 Task: Add a signature Jesse Powell containing Best wishes for a happy National Doctors Day, Jesse Powell to email address softage.5@softage.net and add a folder Volunteer work
Action: Key pressed outlook<Key.enter>
Screenshot: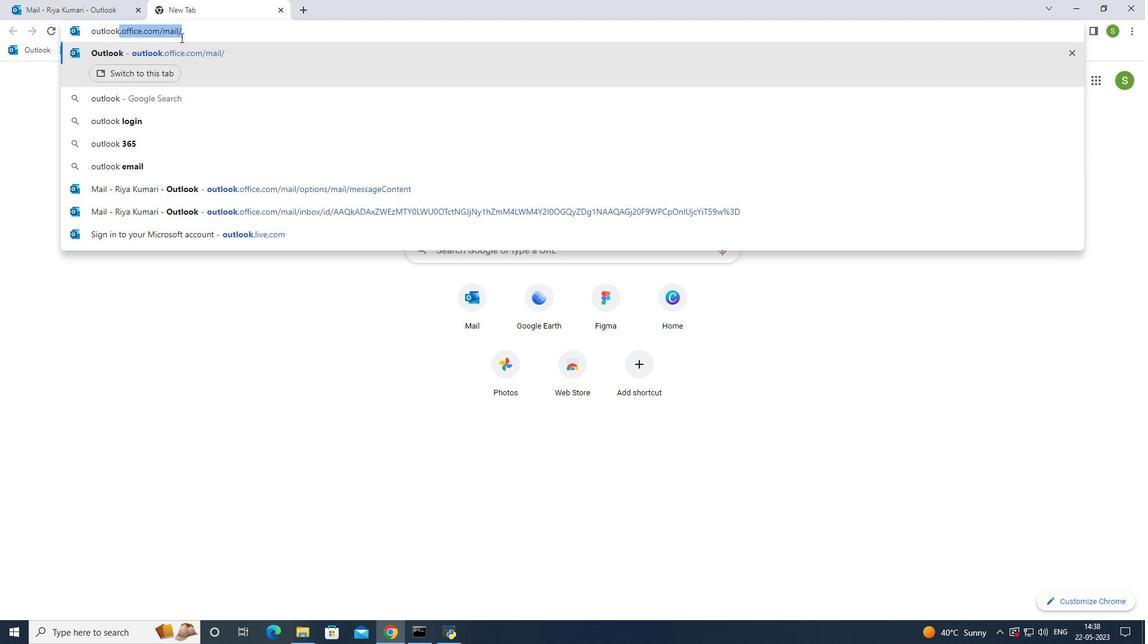 
Action: Mouse moved to (107, 101)
Screenshot: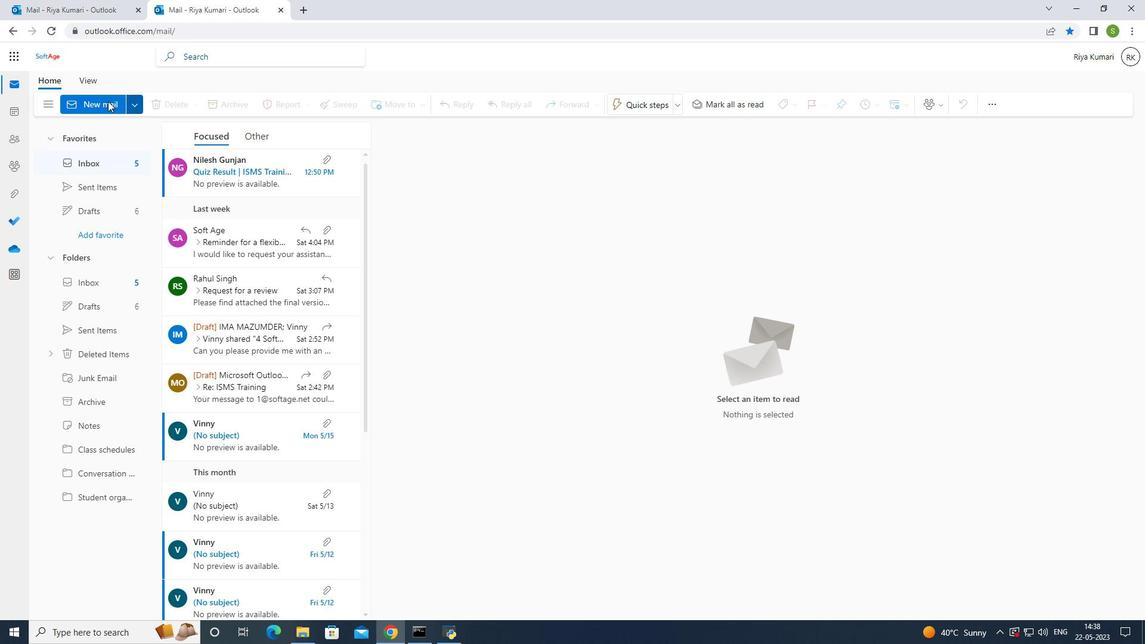 
Action: Mouse pressed left at (107, 101)
Screenshot: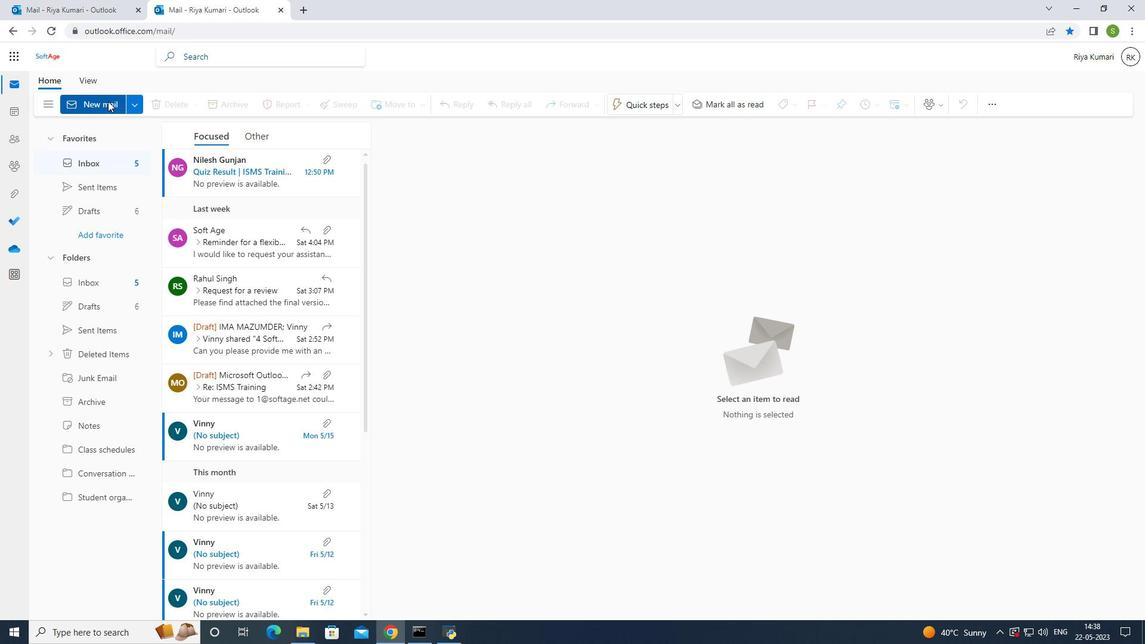 
Action: Mouse moved to (776, 103)
Screenshot: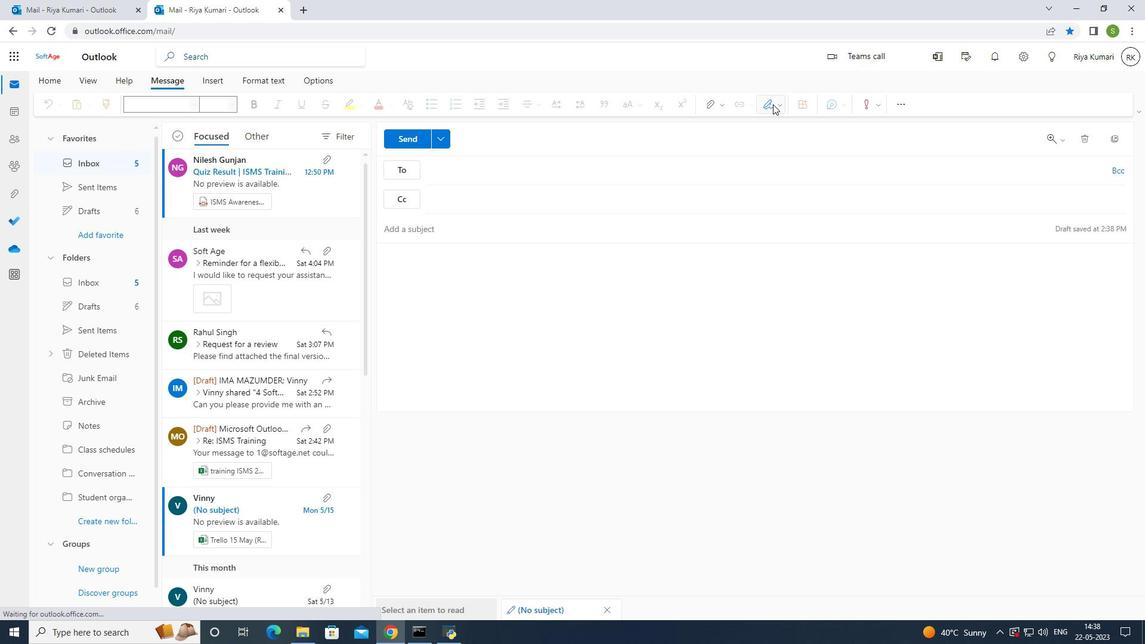 
Action: Mouse pressed left at (776, 103)
Screenshot: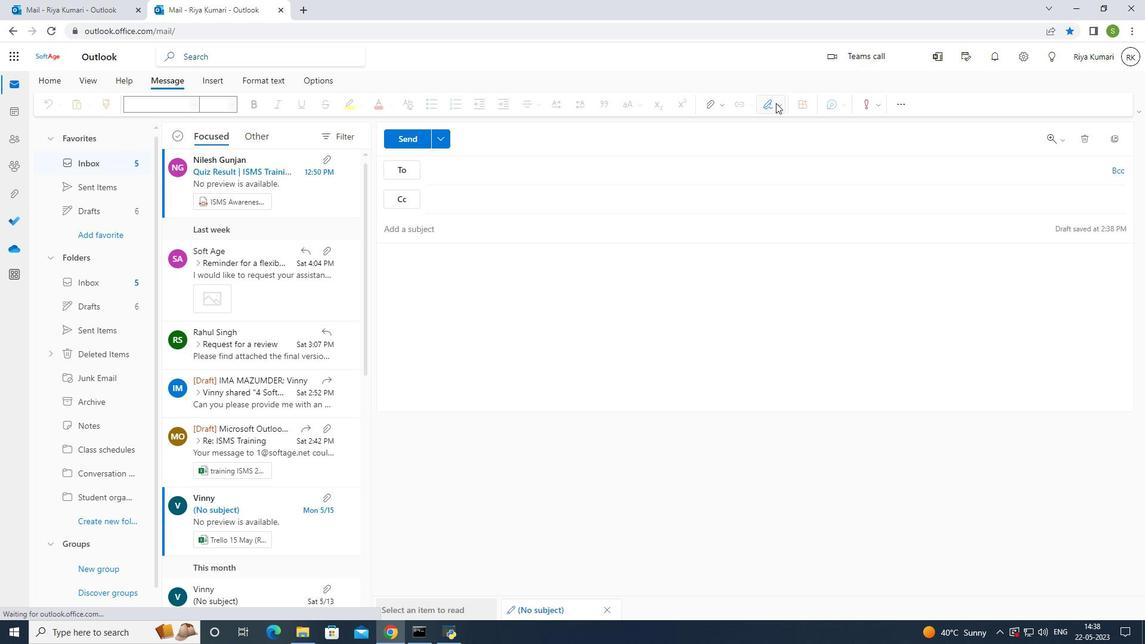 
Action: Mouse moved to (752, 153)
Screenshot: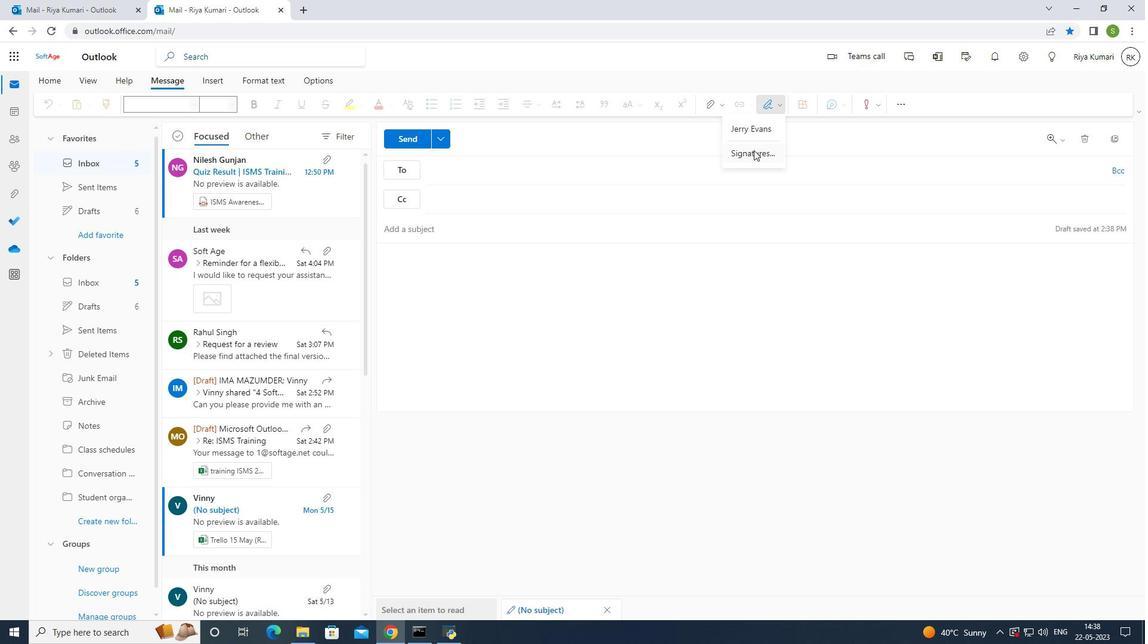 
Action: Mouse pressed left at (752, 153)
Screenshot: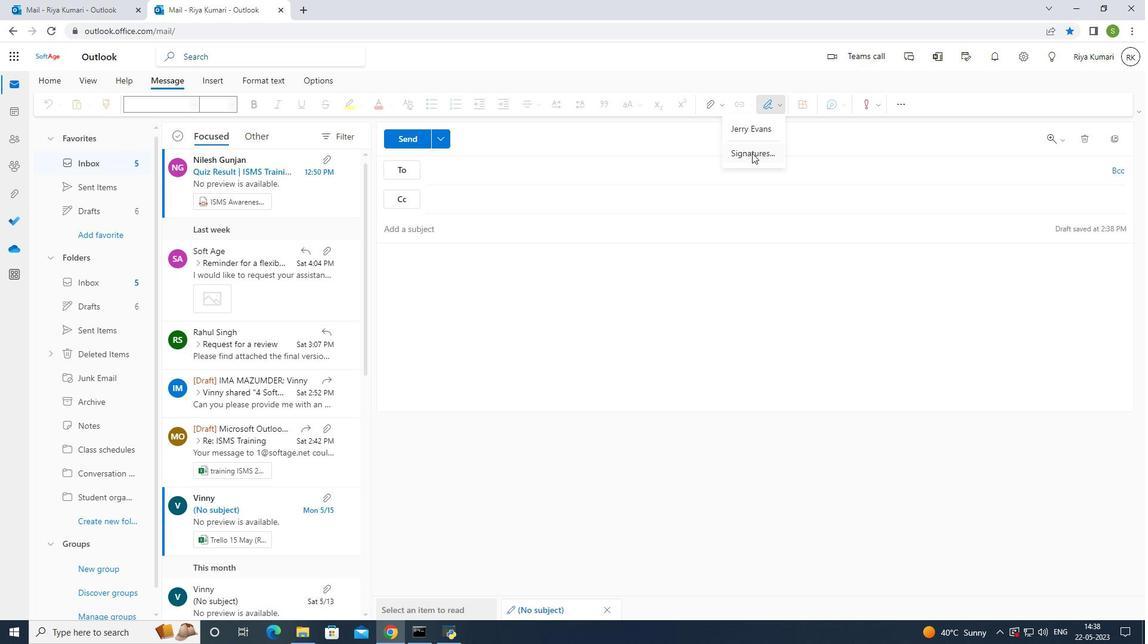 
Action: Mouse moved to (747, 200)
Screenshot: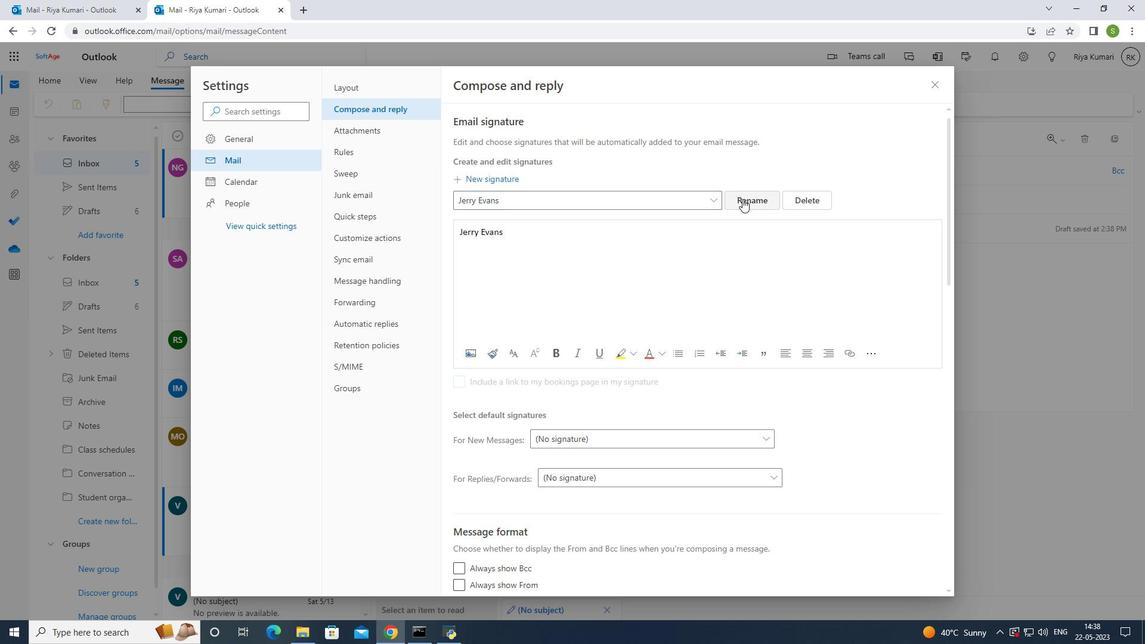 
Action: Mouse pressed left at (747, 200)
Screenshot: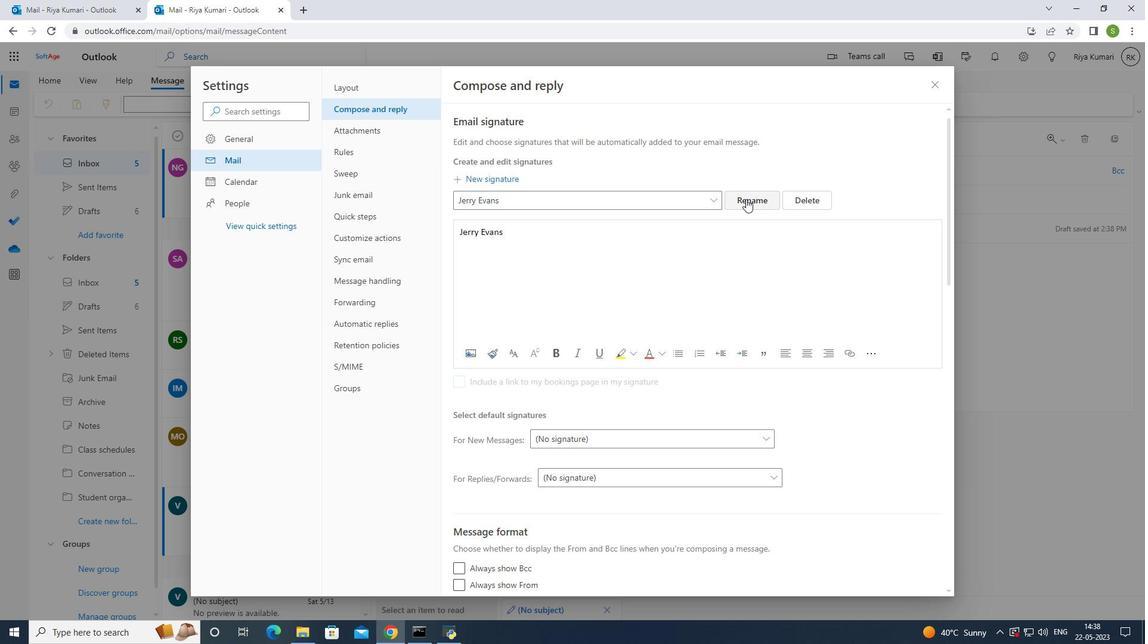 
Action: Mouse moved to (651, 202)
Screenshot: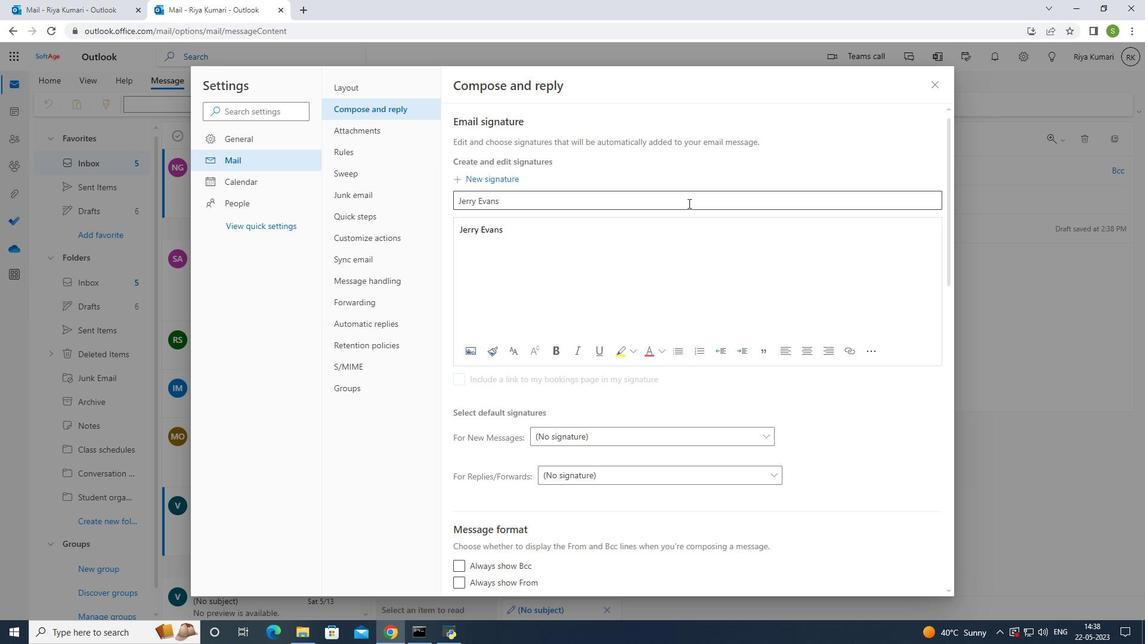 
Action: Mouse pressed left at (651, 202)
Screenshot: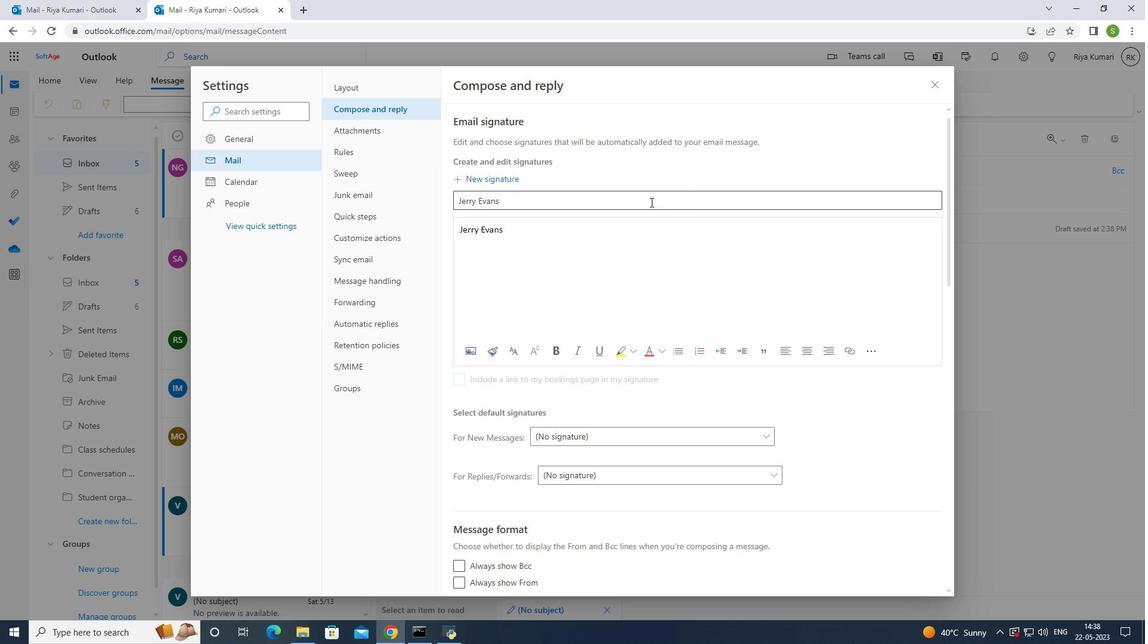 
Action: Key pressed <Key.backspace><Key.backspace><Key.backspace><Key.backspace><Key.backspace><Key.backspace><Key.backspace><Key.backspace><Key.backspace>sse<Key.space><Key.shift>powell
Screenshot: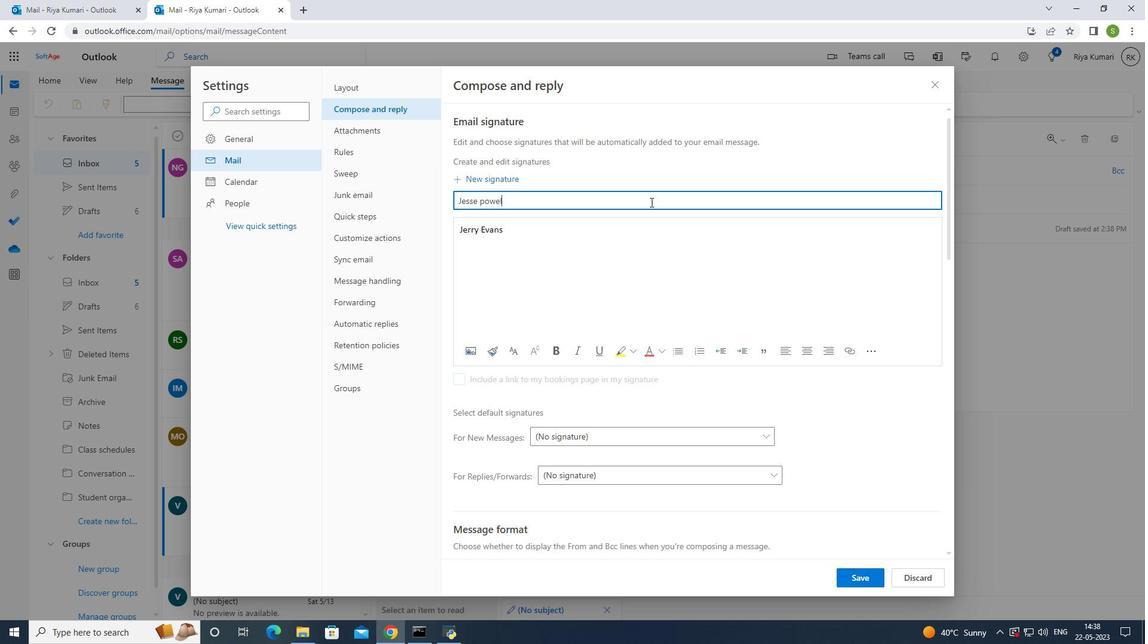
Action: Mouse moved to (536, 227)
Screenshot: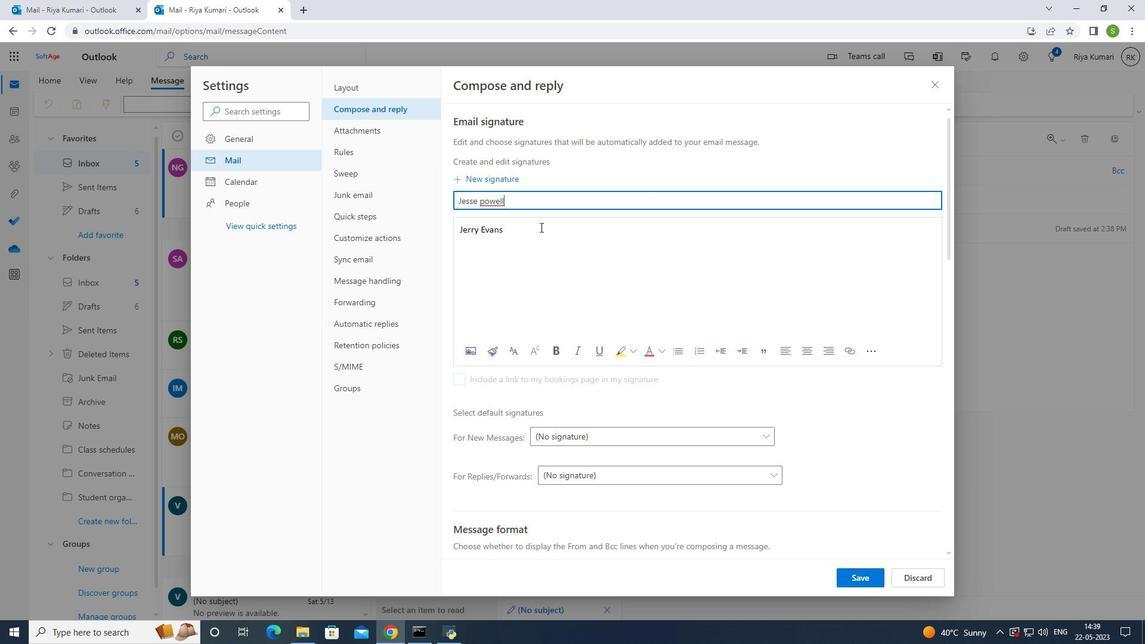 
Action: Mouse pressed left at (536, 227)
Screenshot: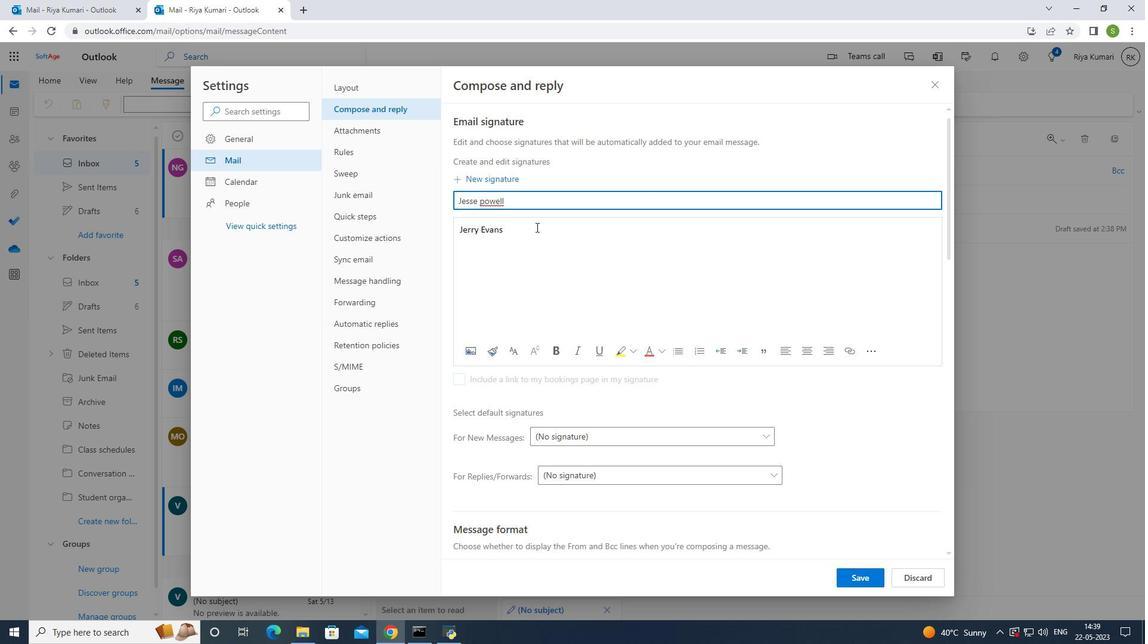 
Action: Mouse moved to (537, 227)
Screenshot: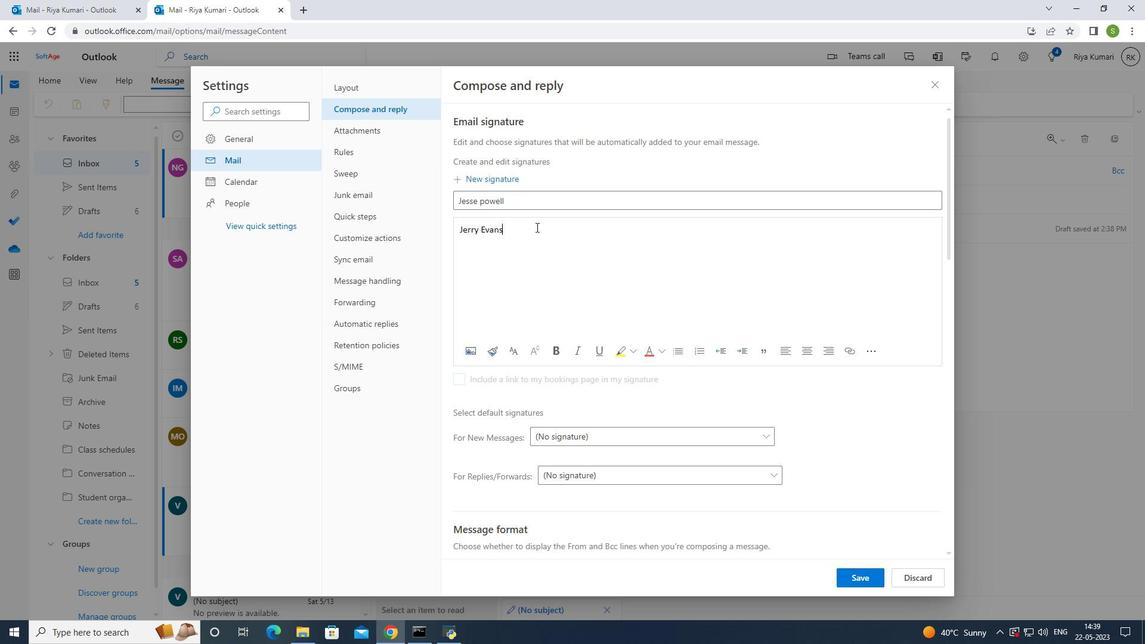 
Action: Key pressed <Key.backspace><Key.backspace><Key.backspace><Key.backspace><Key.backspace><Key.backspace><Key.backspace><Key.backspace><Key.backspace>sse<Key.space><Key.shift>
Screenshot: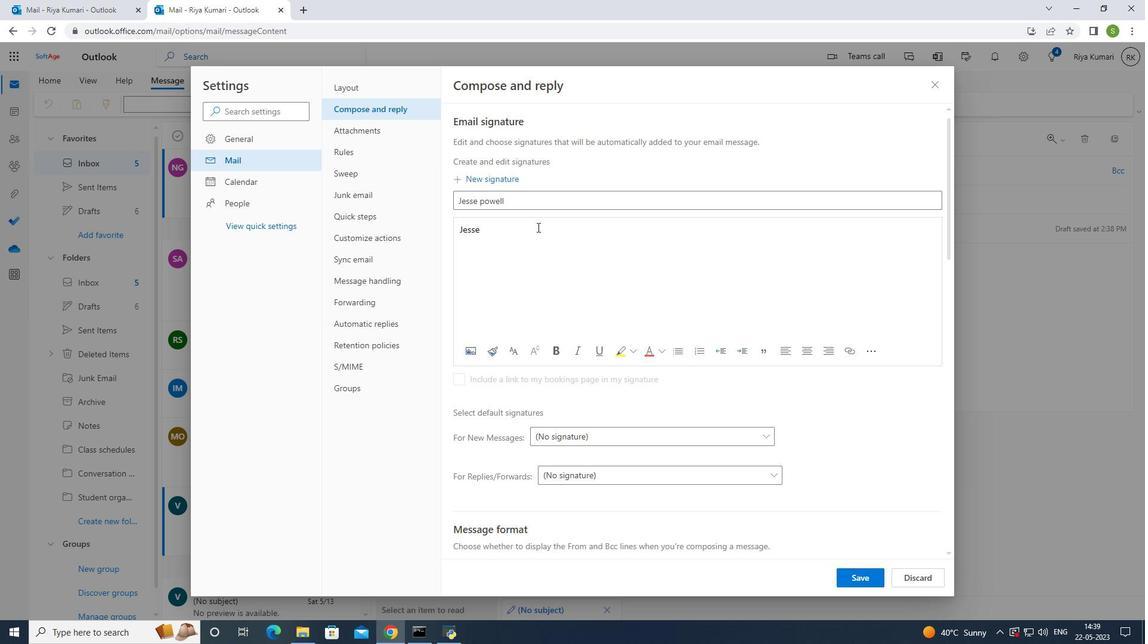 
Action: Mouse moved to (549, 226)
Screenshot: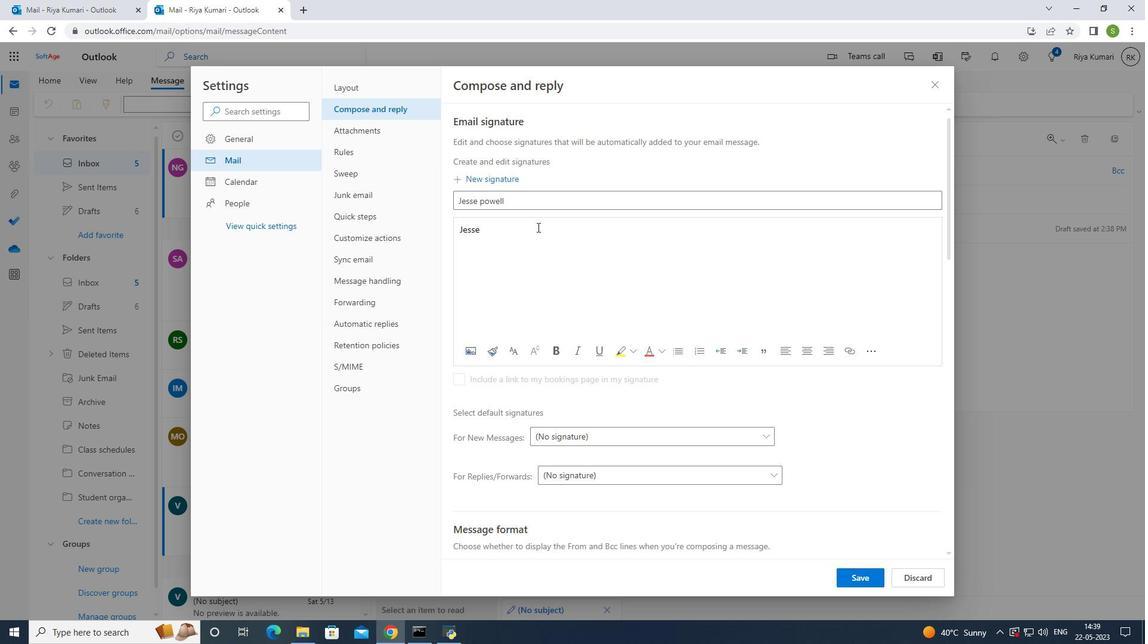 
Action: Key pressed <Key.shift><Key.shift>Powe
Screenshot: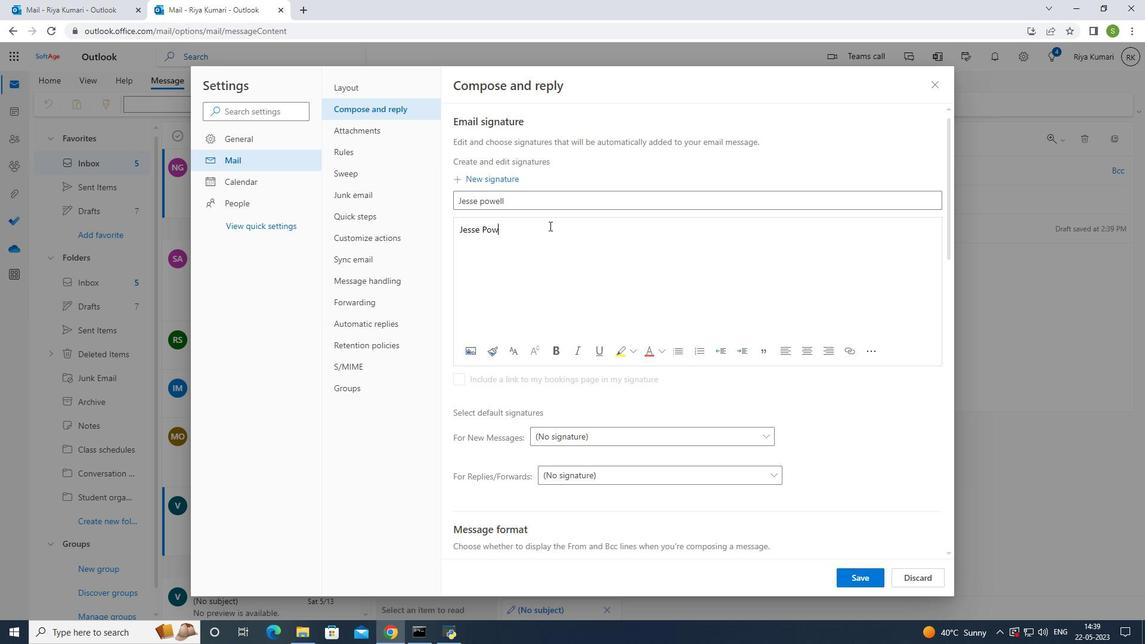 
Action: Mouse moved to (589, 223)
Screenshot: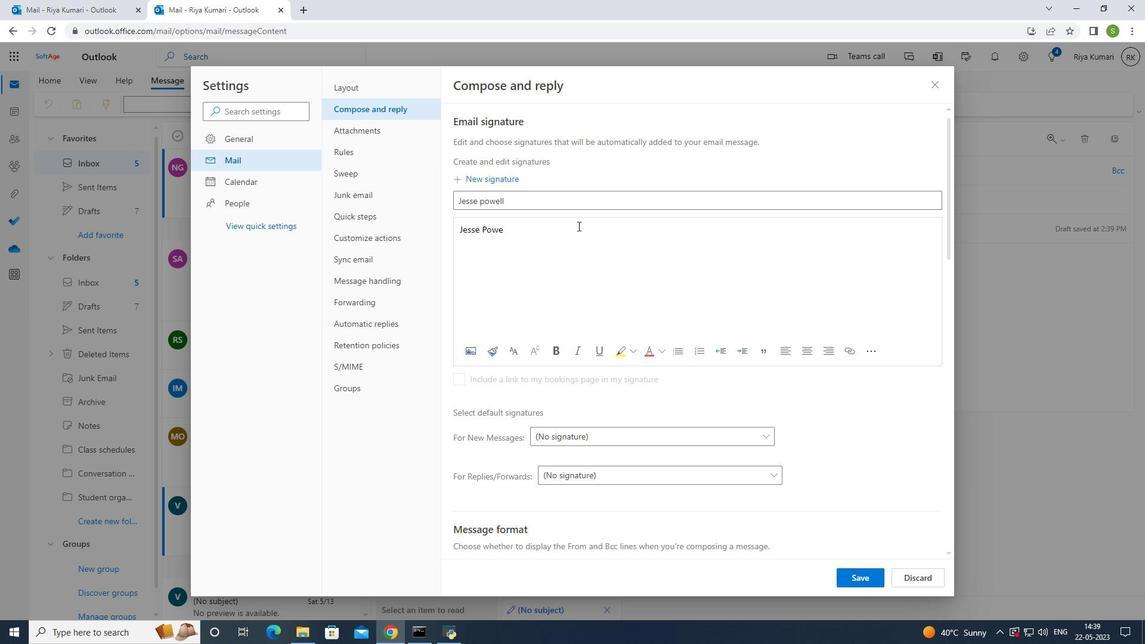 
Action: Key pressed ll
Screenshot: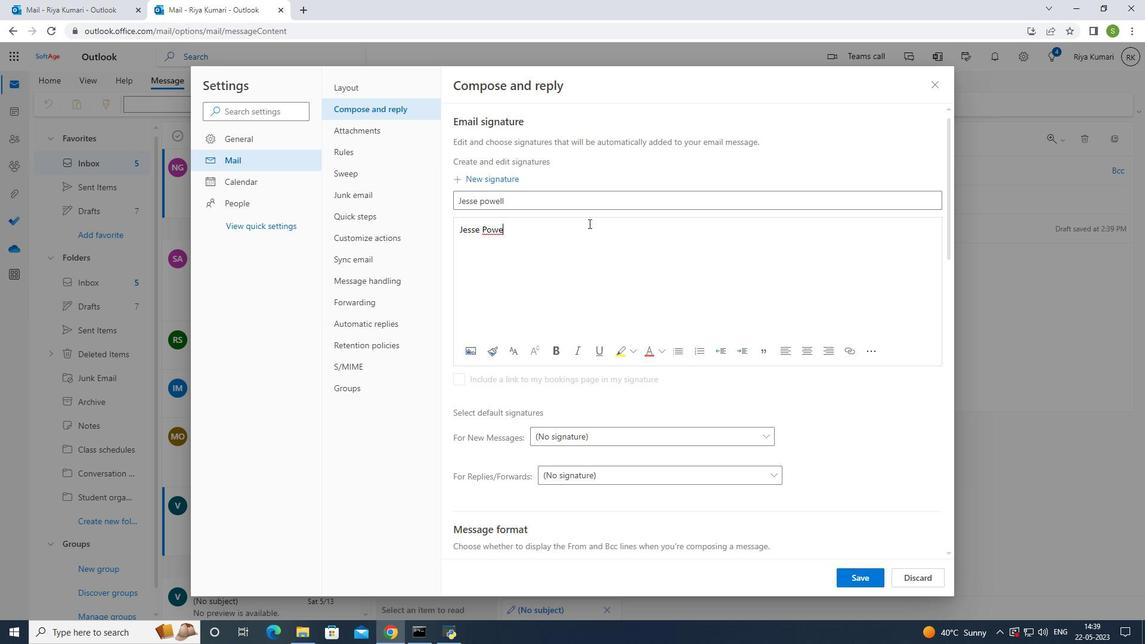 
Action: Mouse moved to (484, 202)
Screenshot: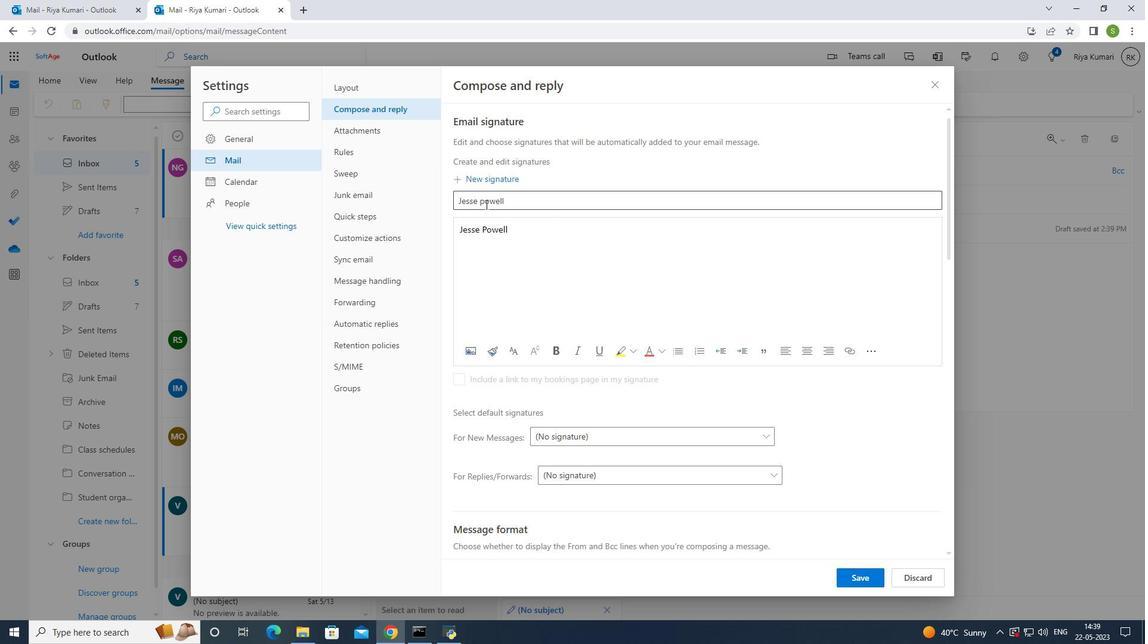 
Action: Mouse pressed left at (484, 202)
Screenshot: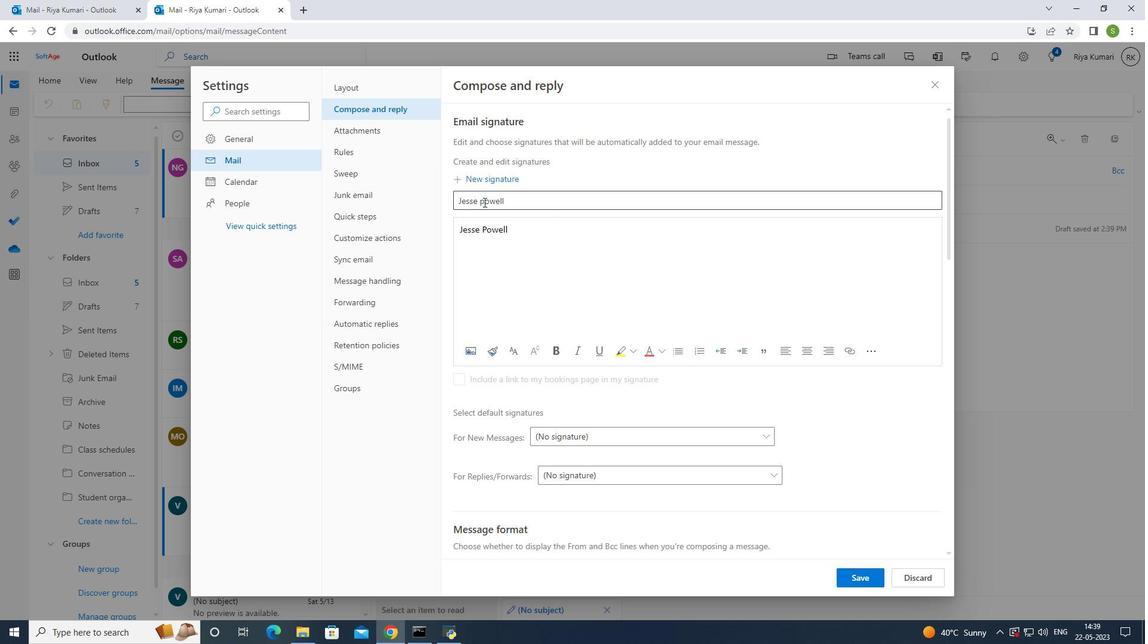 
Action: Mouse moved to (485, 201)
Screenshot: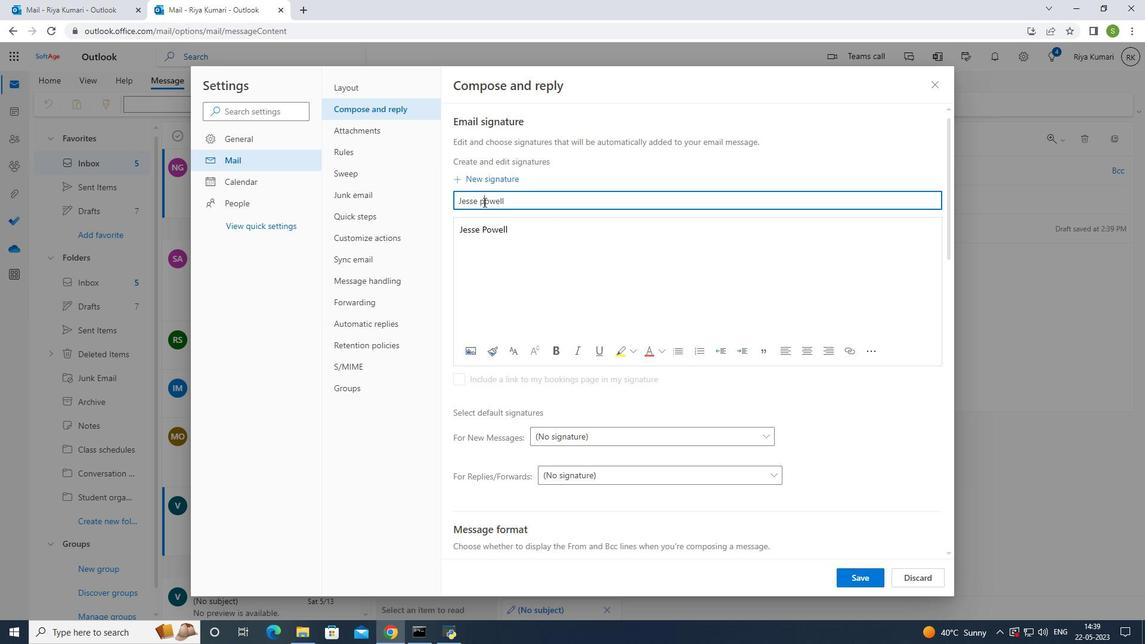 
Action: Key pressed <Key.backspace><Key.shift>P
Screenshot: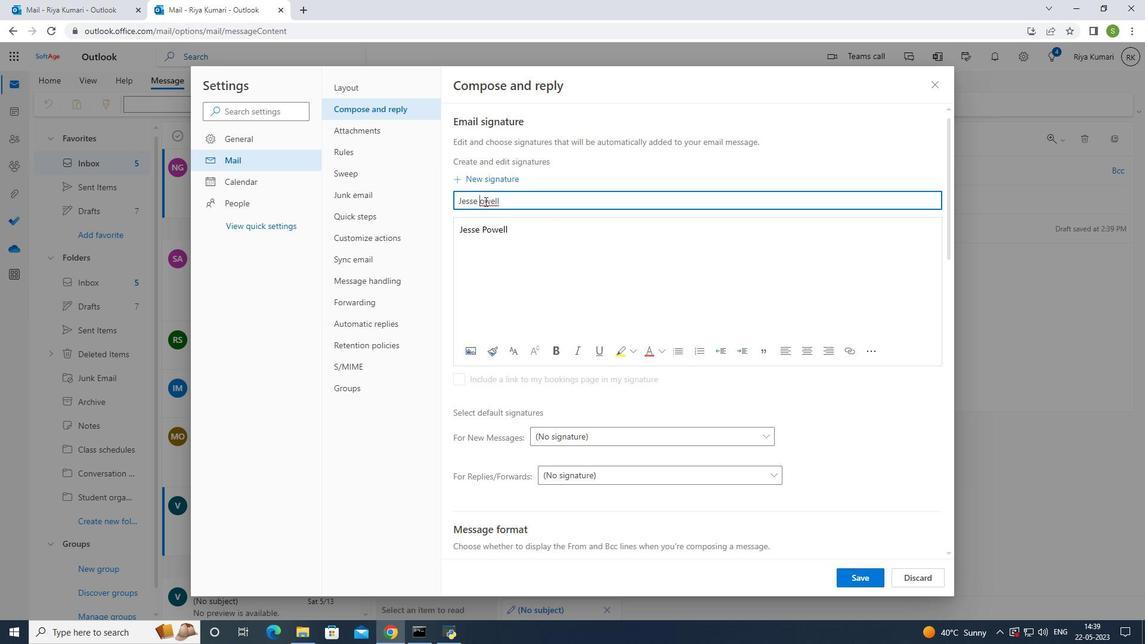 
Action: Mouse moved to (861, 574)
Screenshot: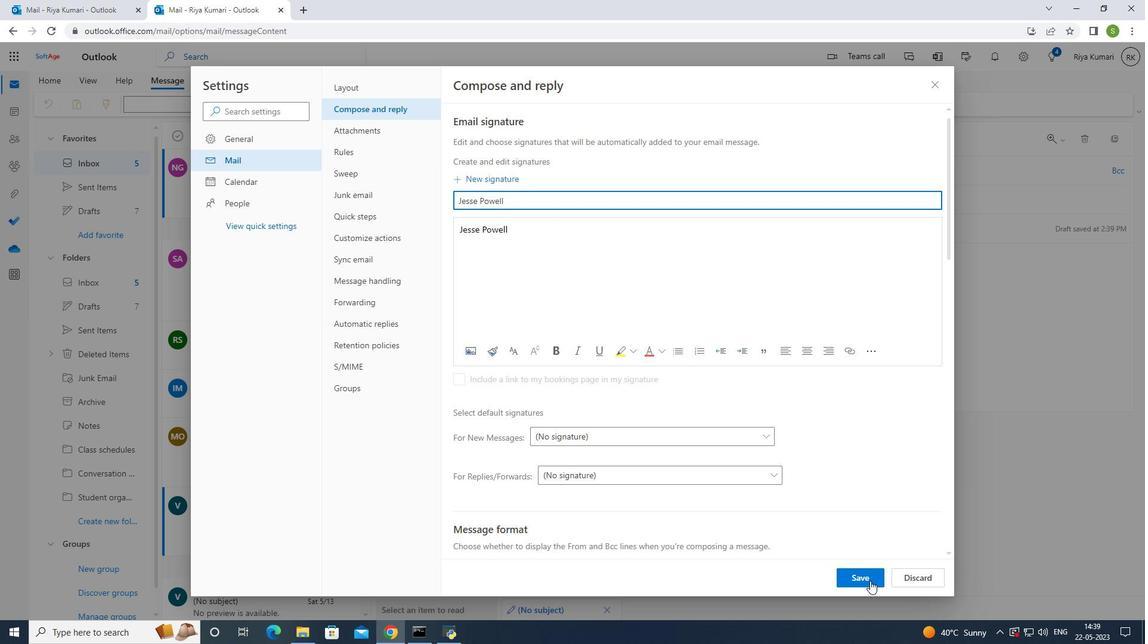 
Action: Mouse pressed left at (861, 574)
Screenshot: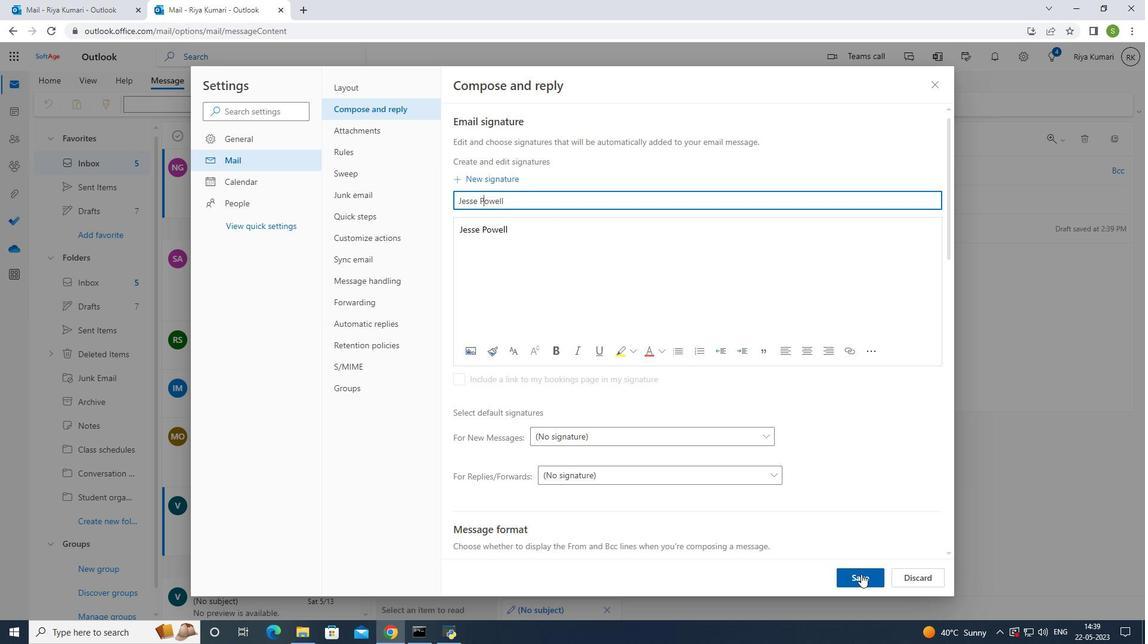 
Action: Mouse moved to (936, 80)
Screenshot: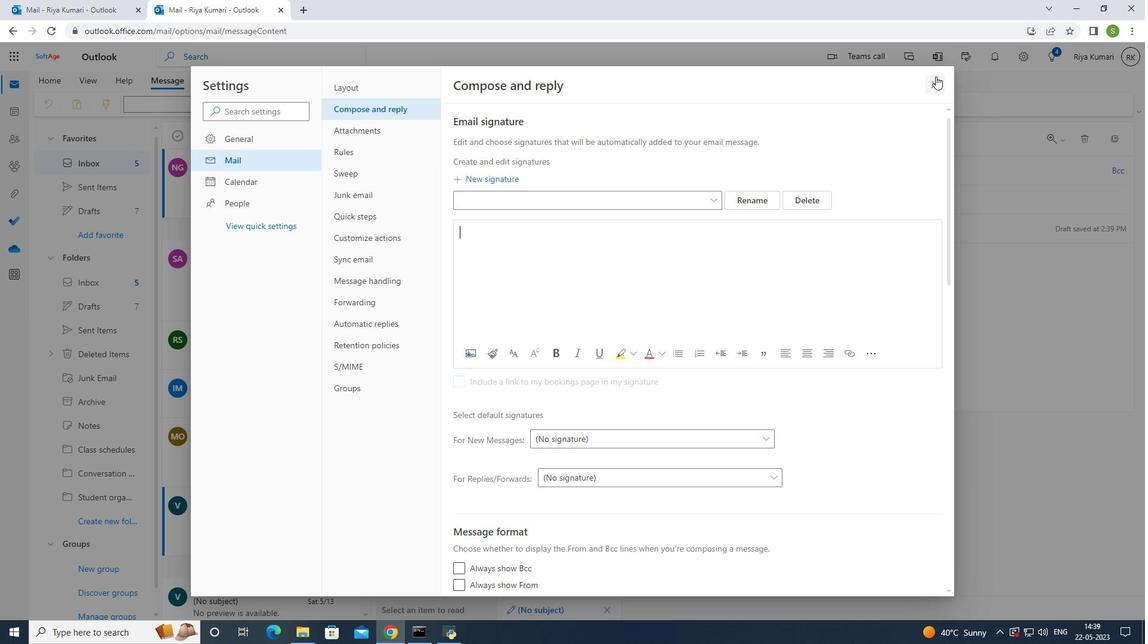 
Action: Mouse pressed left at (936, 80)
Screenshot: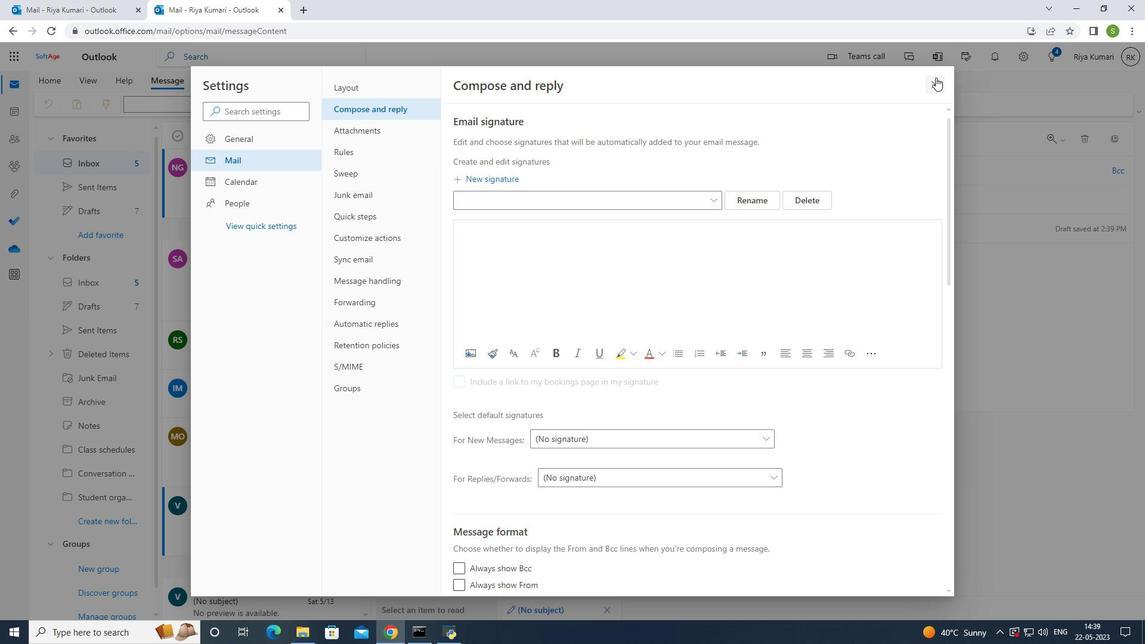 
Action: Mouse moved to (473, 163)
Screenshot: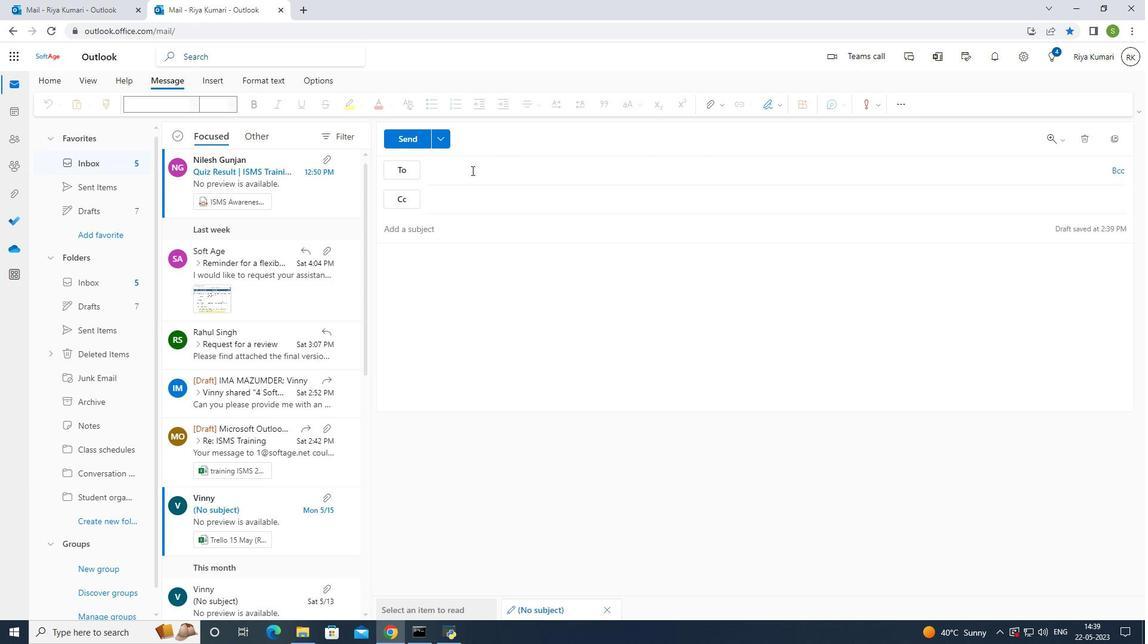 
Action: Mouse pressed left at (473, 163)
Screenshot: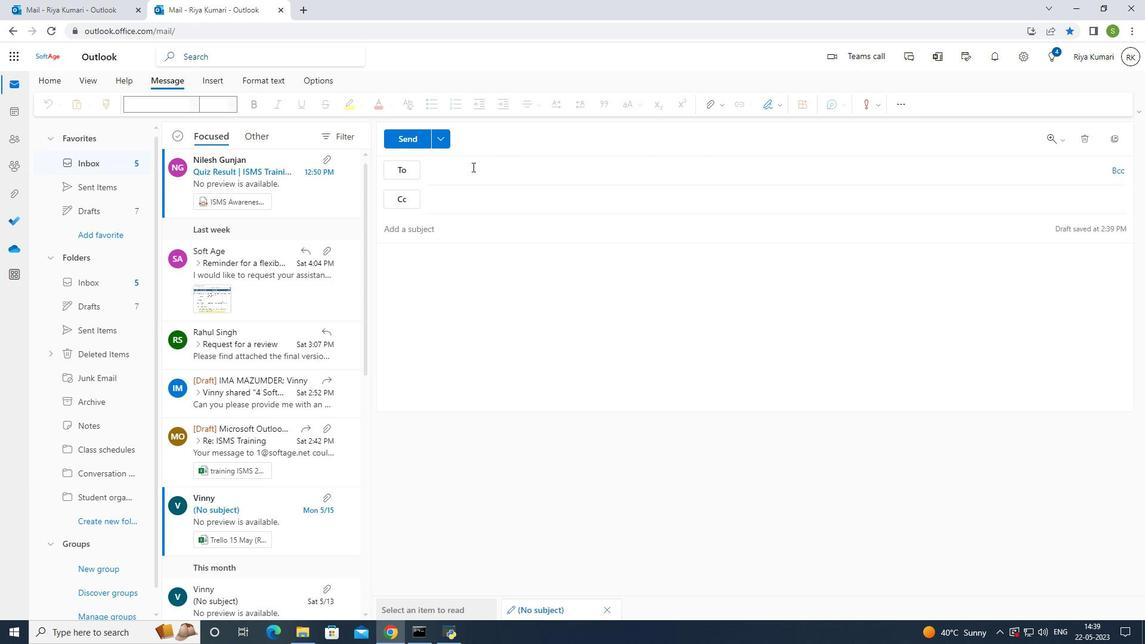 
Action: Mouse moved to (500, 167)
Screenshot: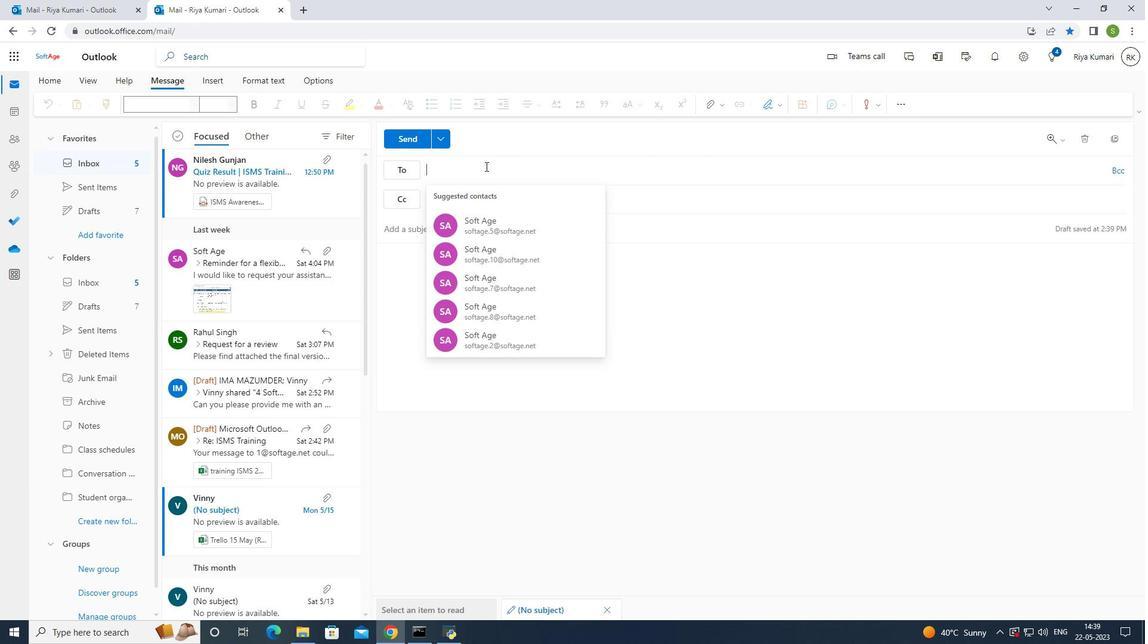 
Action: Key pressed softage.5<Key.shift>@softage.net
Screenshot: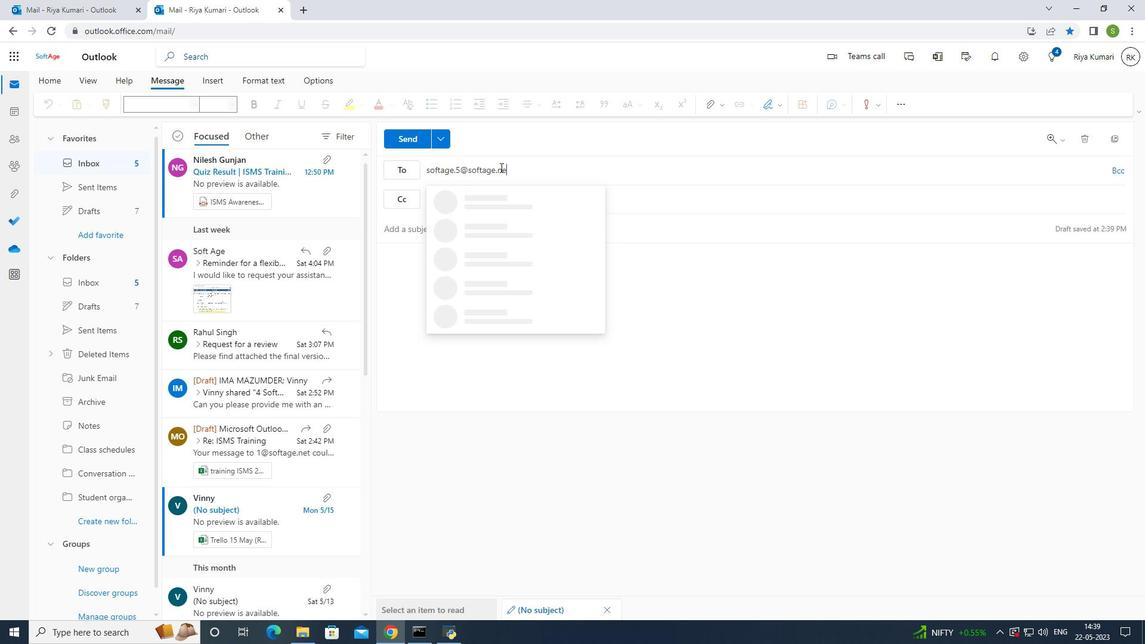 
Action: Mouse moved to (497, 195)
Screenshot: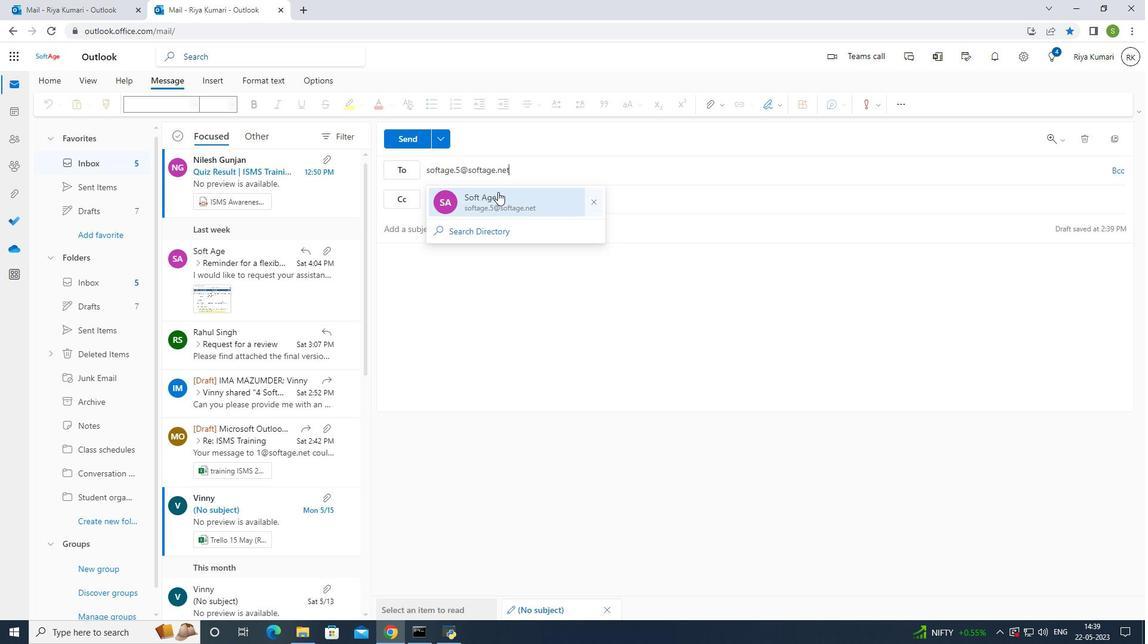 
Action: Mouse pressed left at (497, 195)
Screenshot: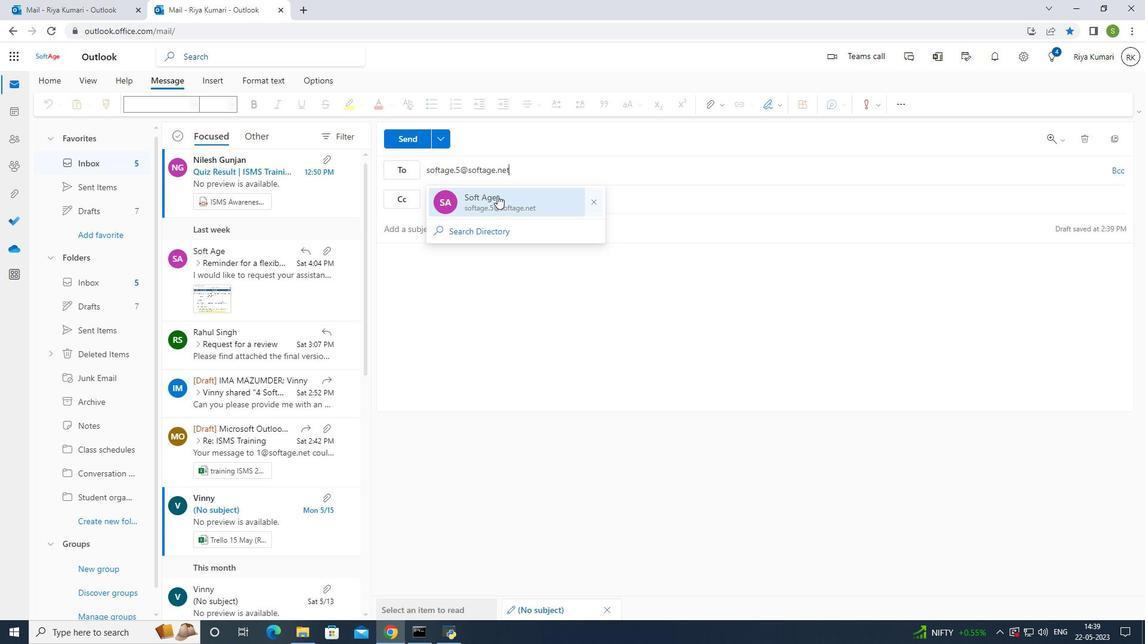
Action: Mouse moved to (468, 251)
Screenshot: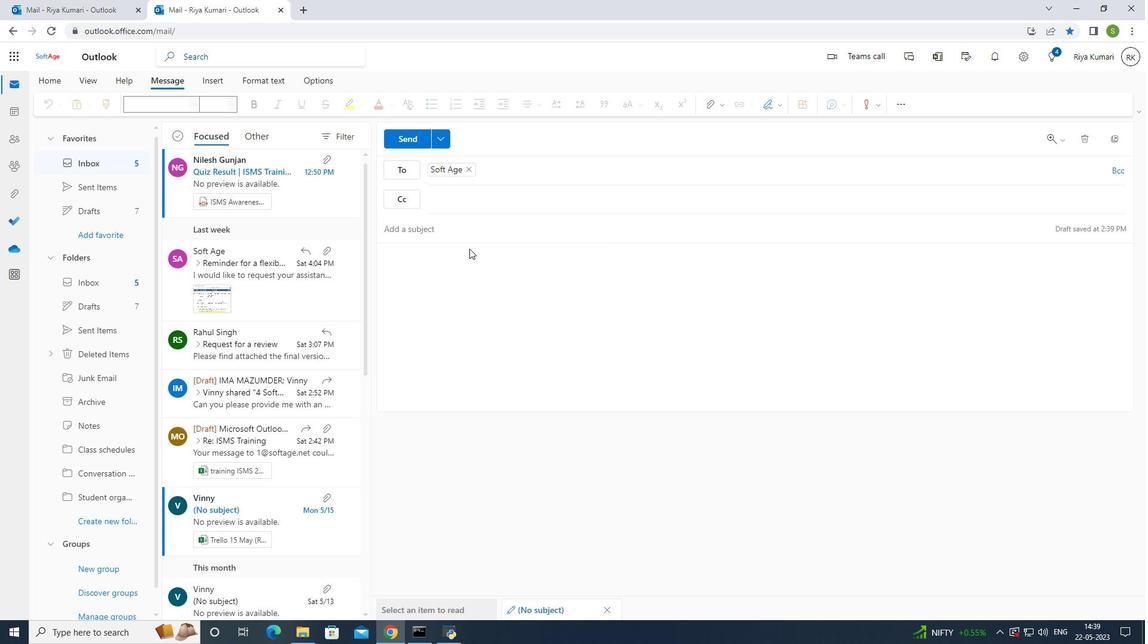 
Action: Mouse pressed left at (468, 251)
Screenshot: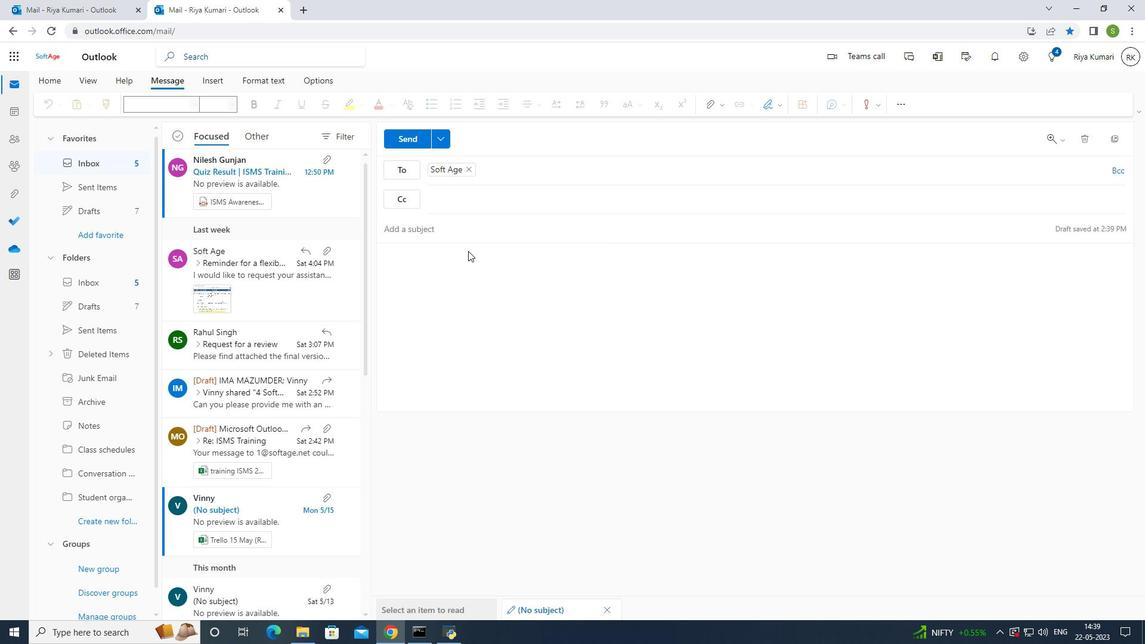 
Action: Mouse moved to (494, 269)
Screenshot: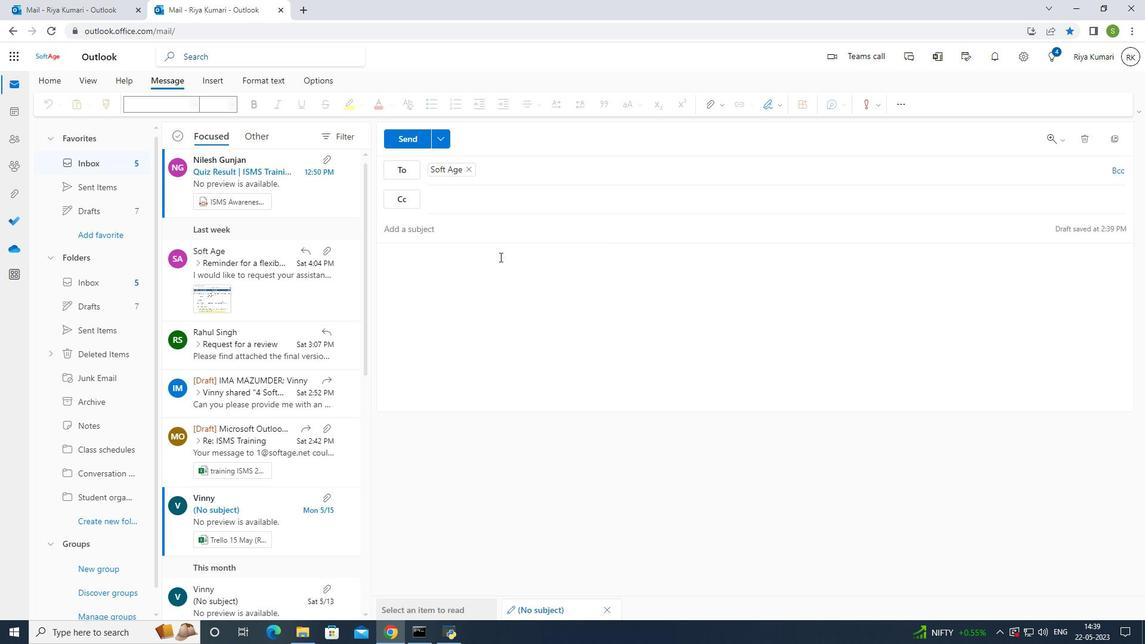 
Action: Mouse pressed left at (494, 269)
Screenshot: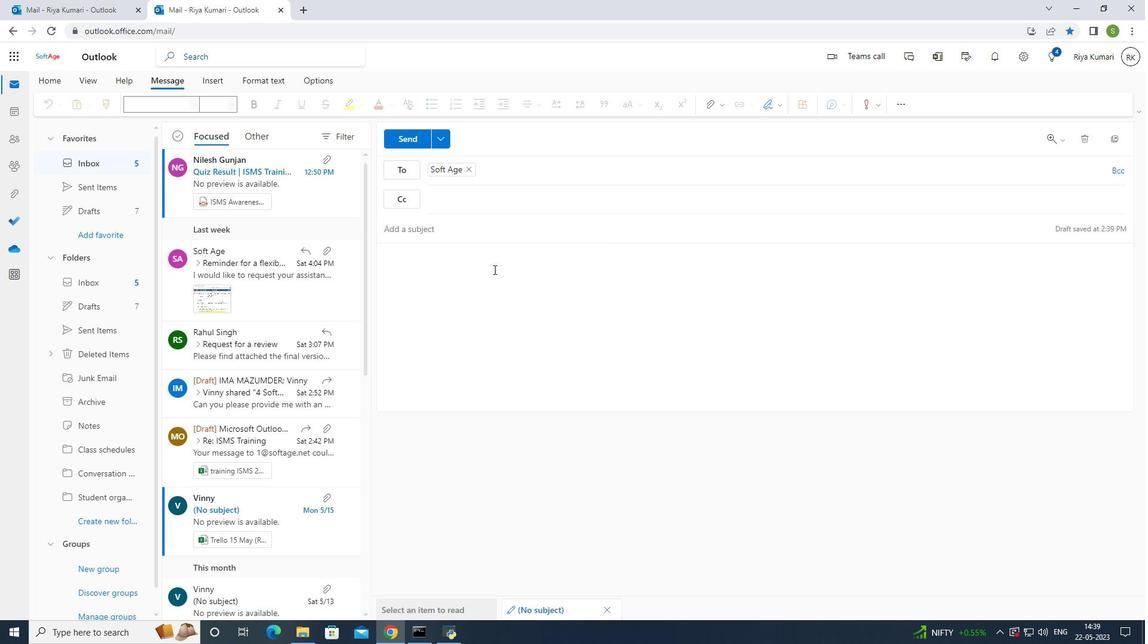 
Action: Mouse moved to (778, 99)
Screenshot: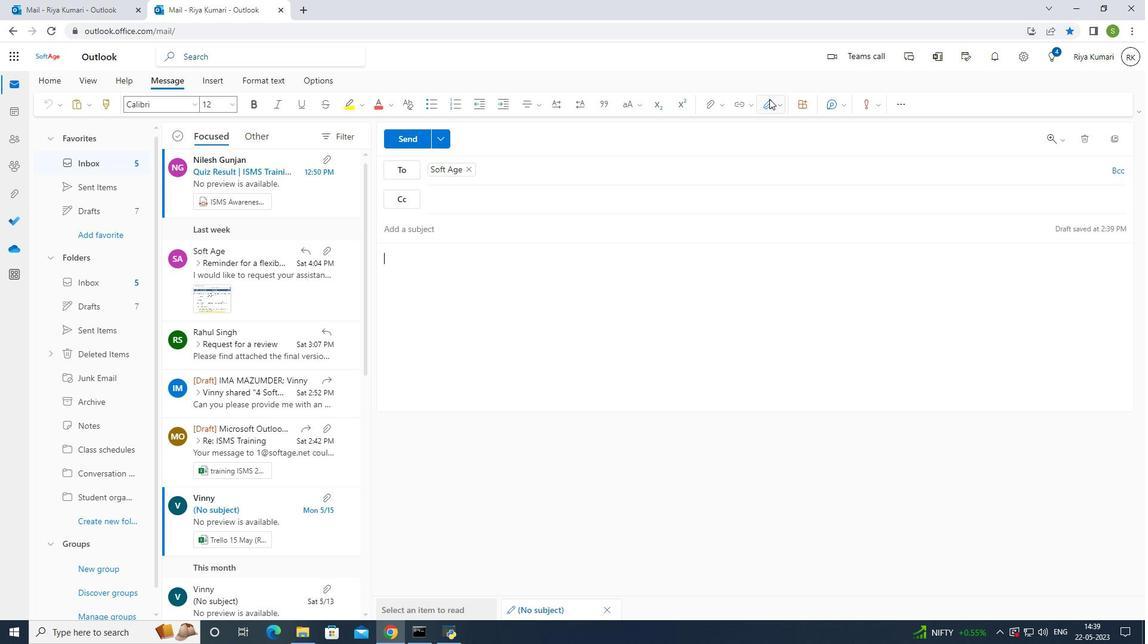 
Action: Mouse pressed left at (778, 99)
Screenshot: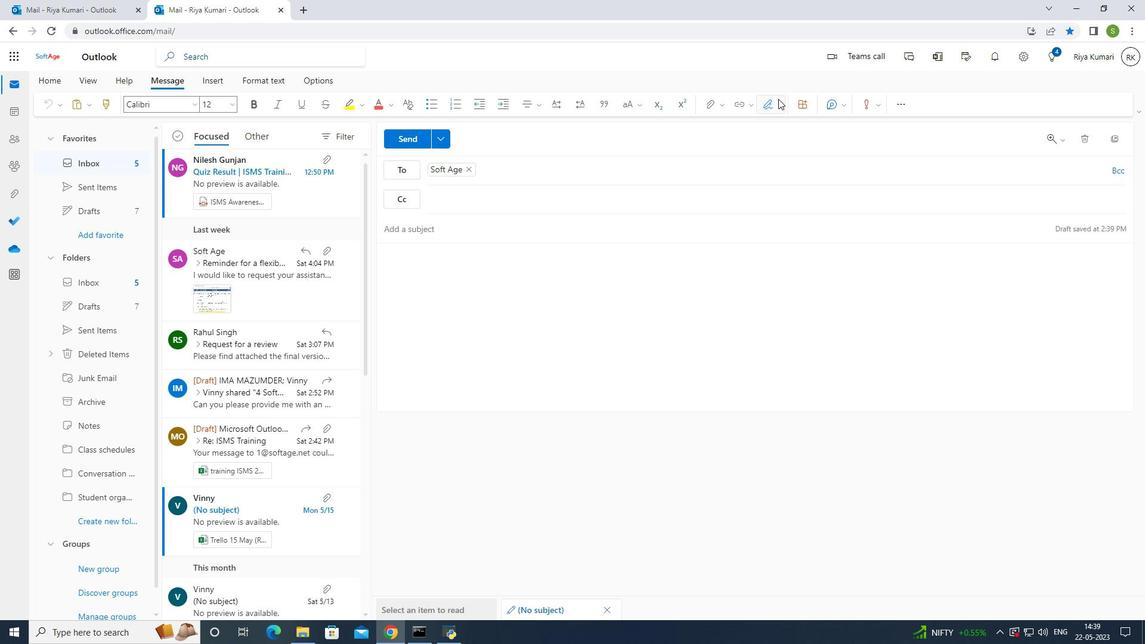 
Action: Mouse moved to (772, 125)
Screenshot: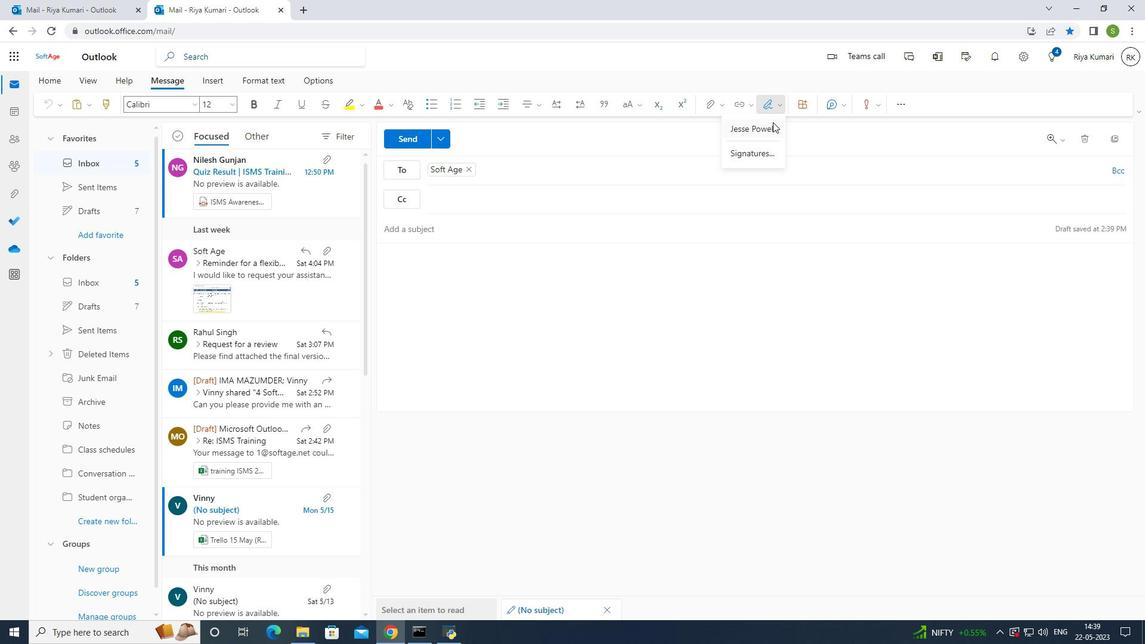 
Action: Mouse pressed left at (772, 125)
Screenshot: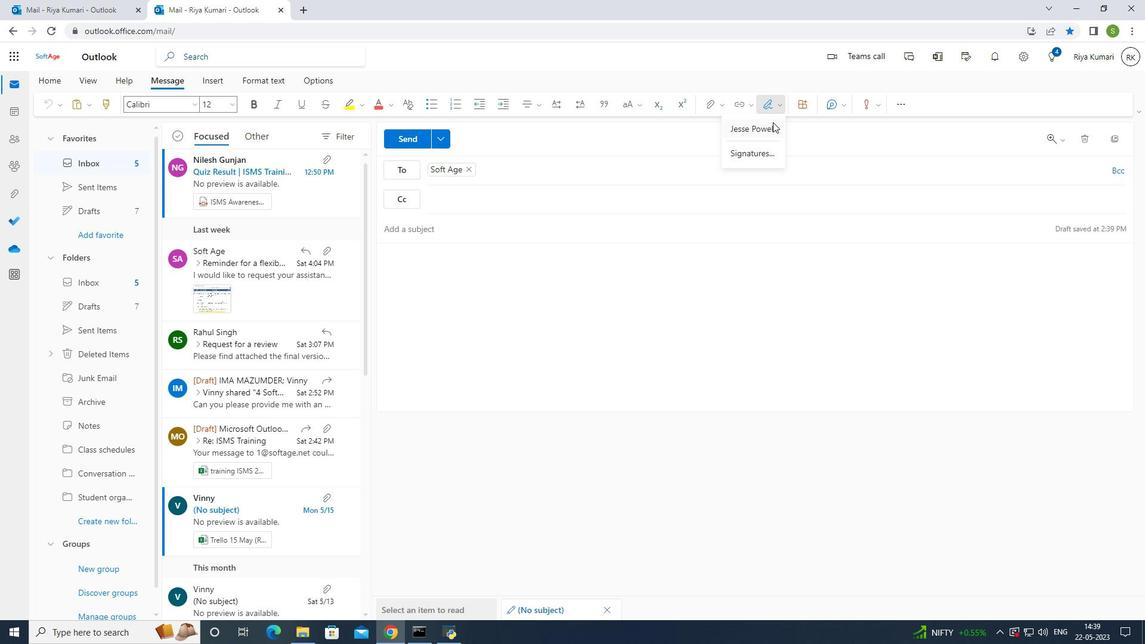 
Action: Mouse moved to (676, 270)
Screenshot: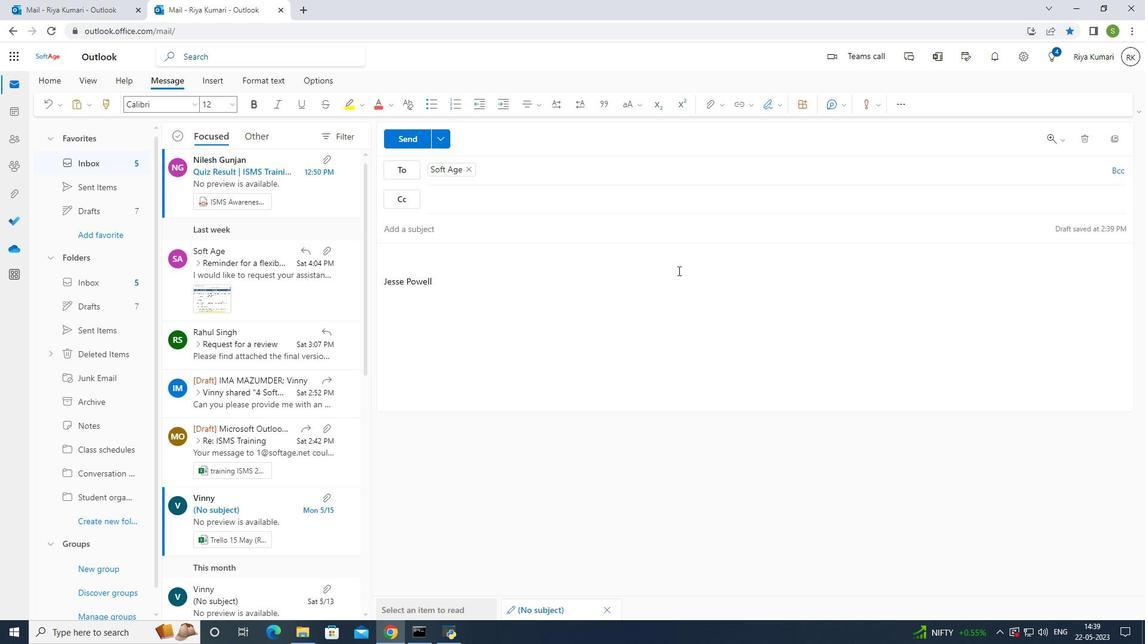 
Action: Key pressed <Key.shift>Best<Key.space>wishes<Key.space>for<Key.space>a<Key.space>happy<Key.space><Key.shift>National<Key.space><Key.shift><Key.shift><Key.shift><Key.shift><Key.shift><Key.shift><Key.shift><Key.shift><Key.shift><Key.shift><Key.shift>Doctors<Key.space><Key.shift>Day
Screenshot: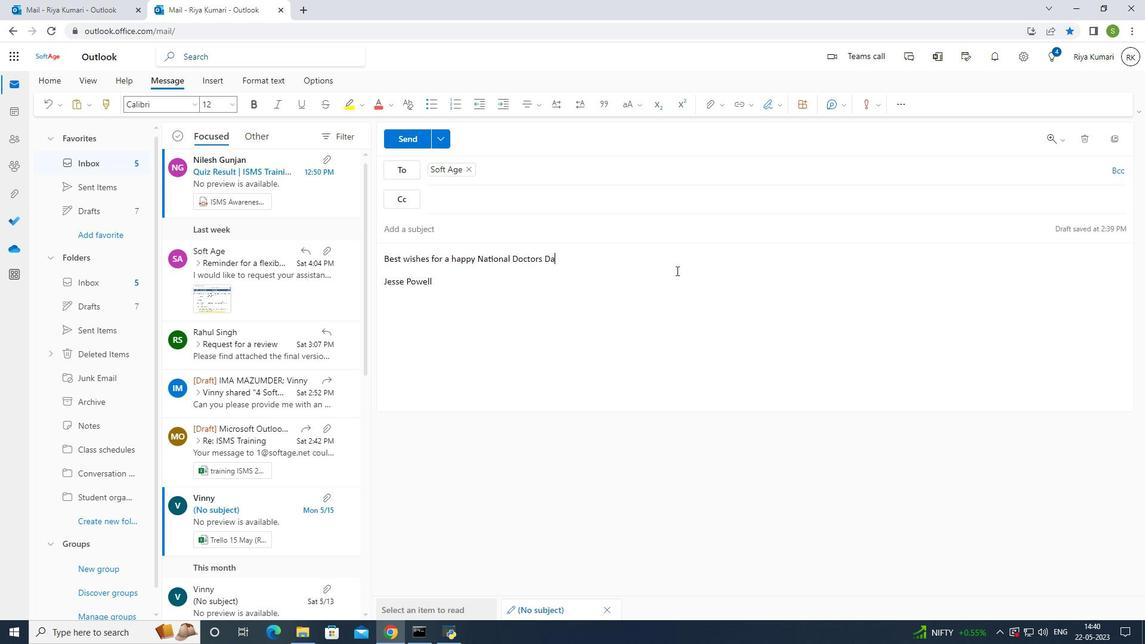 
Action: Mouse moved to (98, 349)
Screenshot: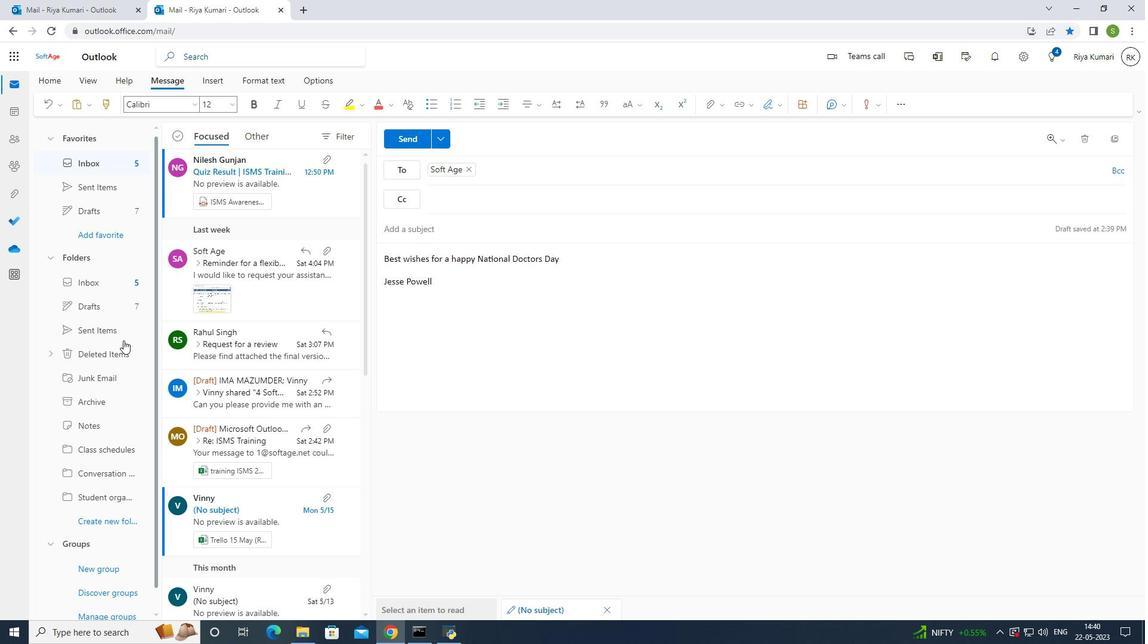 
Action: Mouse scrolled (98, 348) with delta (0, 0)
Screenshot: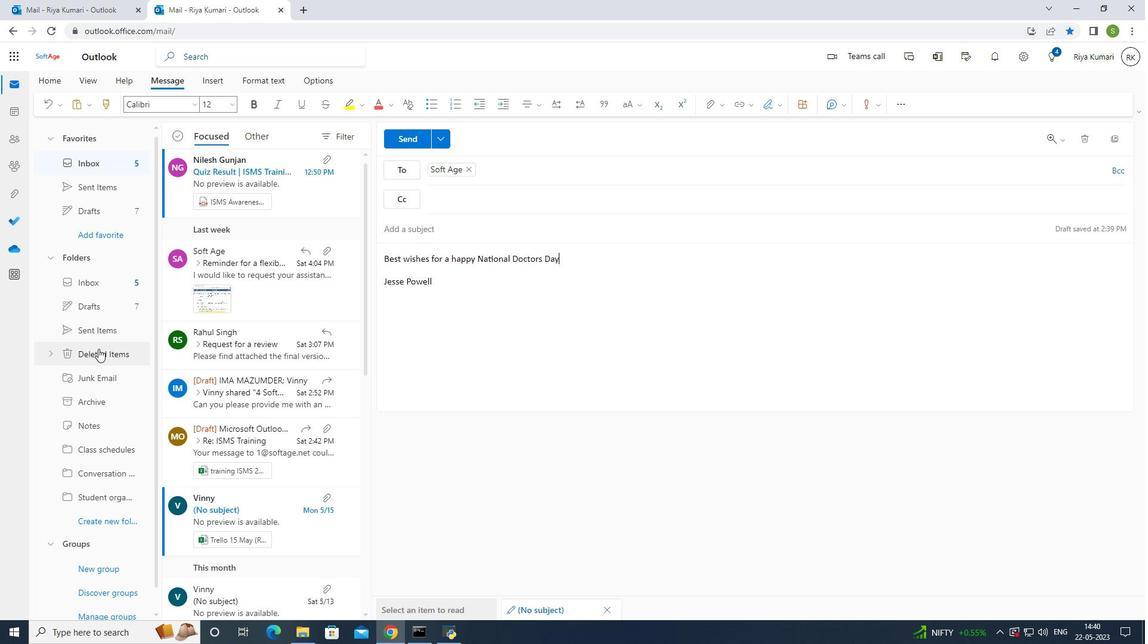 
Action: Mouse scrolled (98, 348) with delta (0, 0)
Screenshot: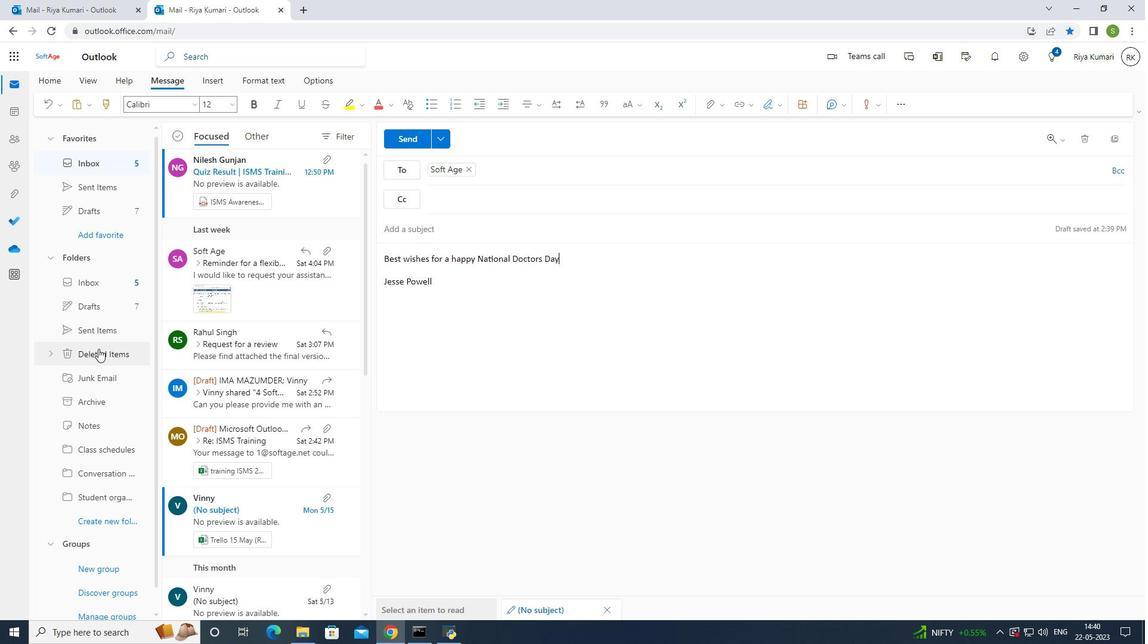 
Action: Mouse scrolled (98, 348) with delta (0, 0)
Screenshot: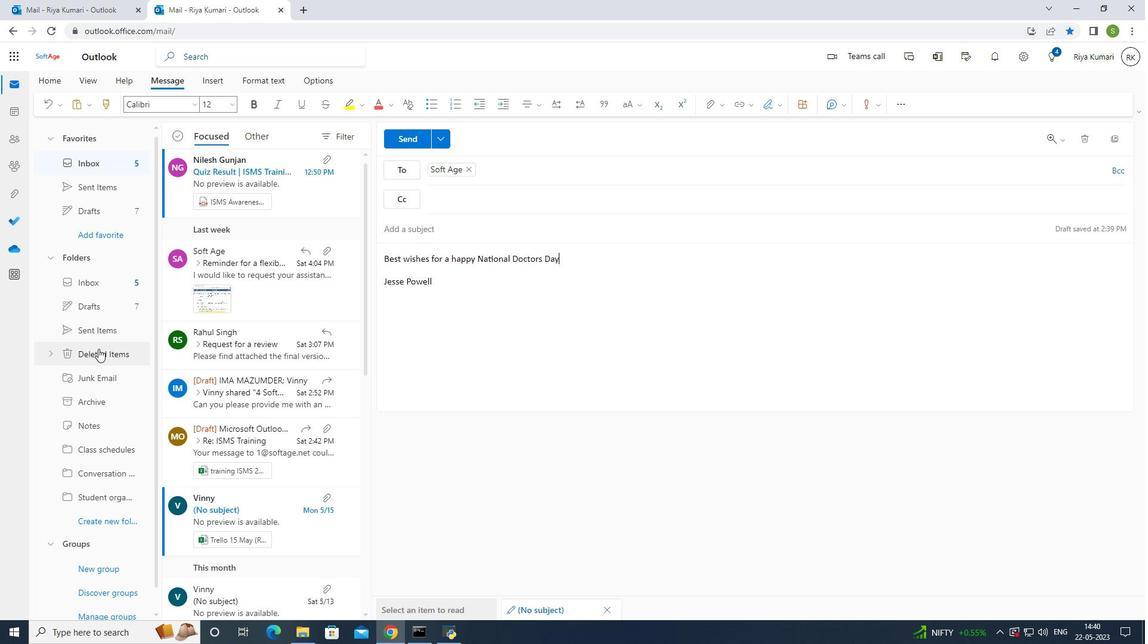
Action: Mouse scrolled (98, 348) with delta (0, 0)
Screenshot: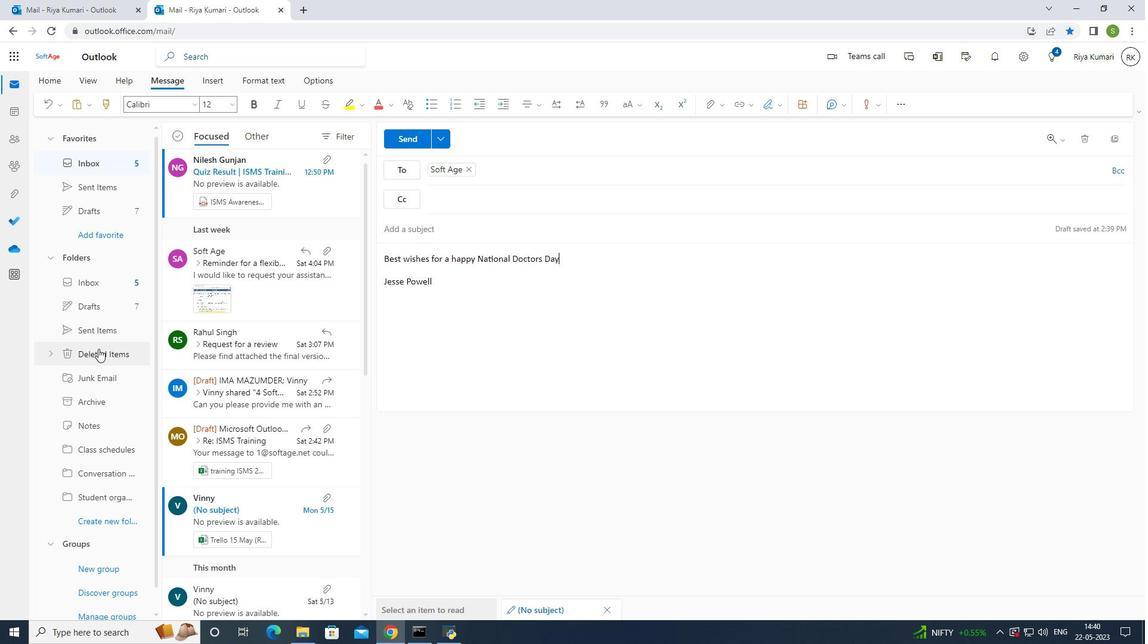 
Action: Mouse scrolled (98, 348) with delta (0, 0)
Screenshot: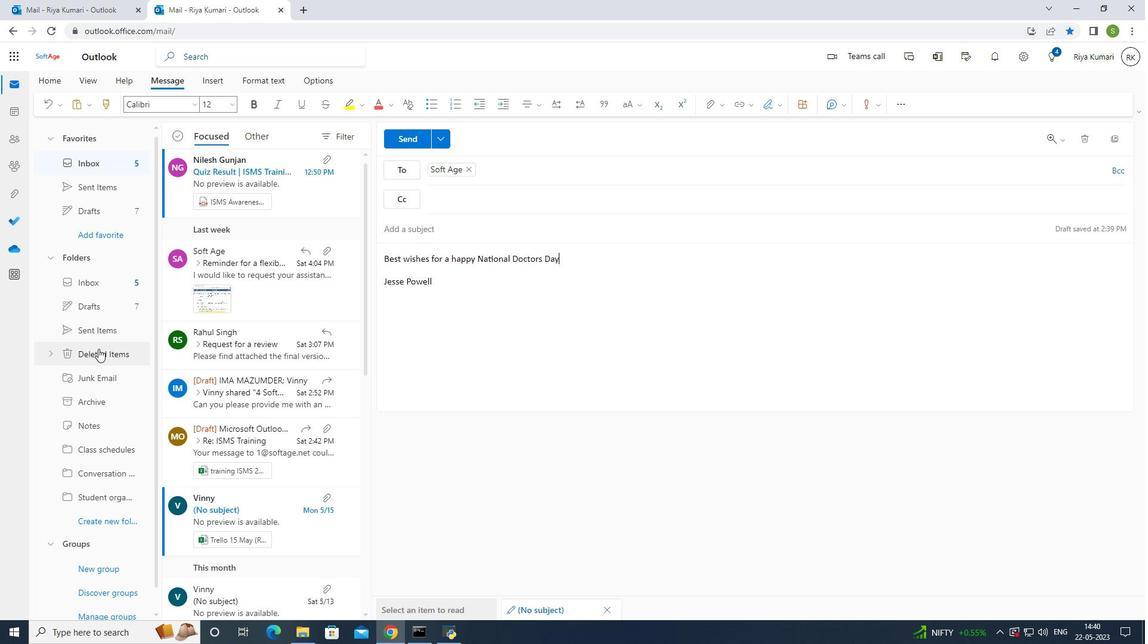 
Action: Mouse moved to (99, 347)
Screenshot: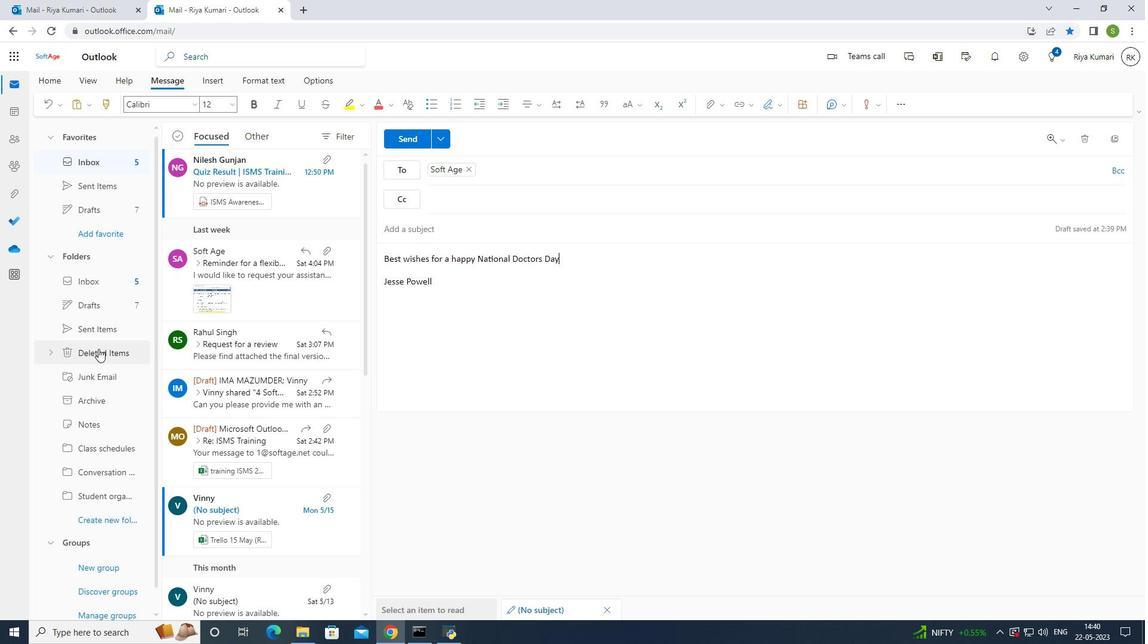 
Action: Mouse scrolled (99, 347) with delta (0, 0)
Screenshot: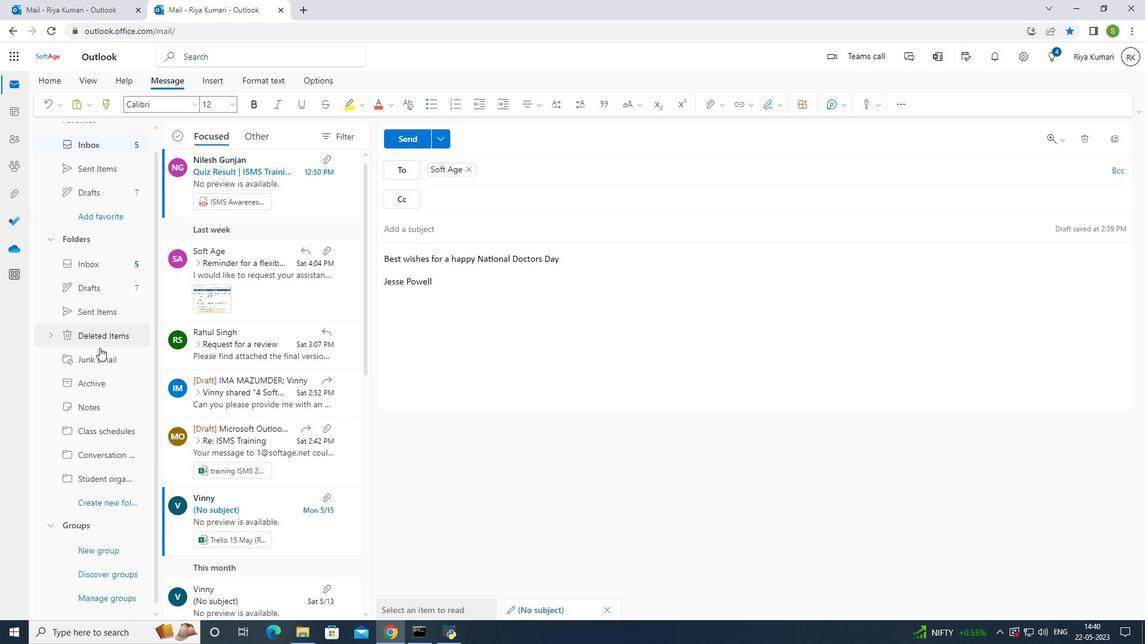 
Action: Mouse scrolled (99, 347) with delta (0, 0)
Screenshot: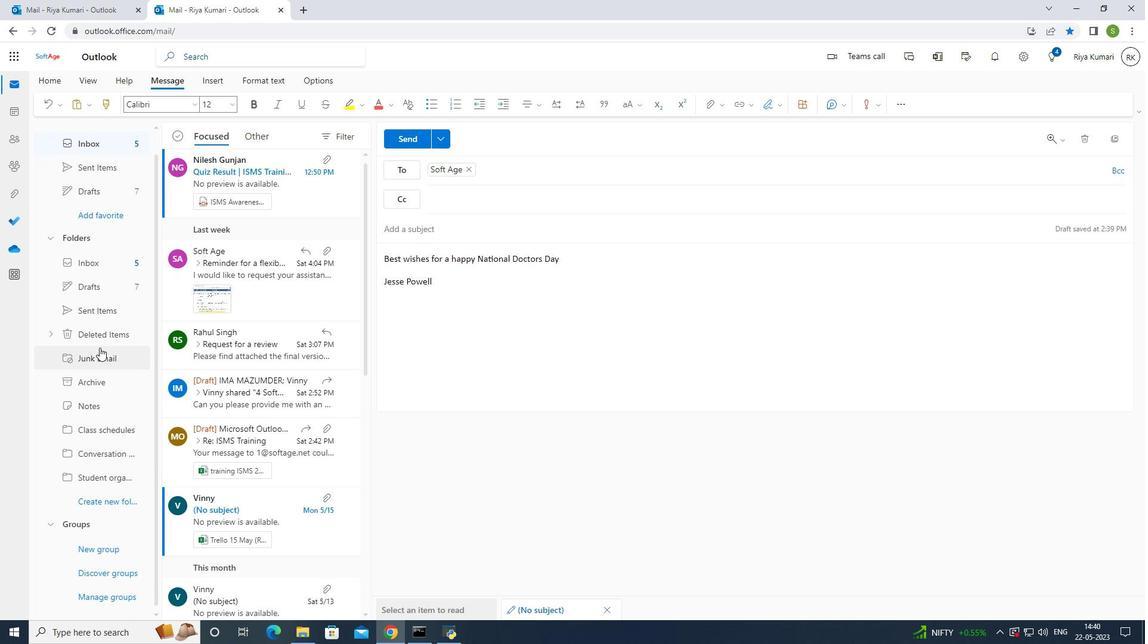 
Action: Mouse scrolled (99, 347) with delta (0, 0)
Screenshot: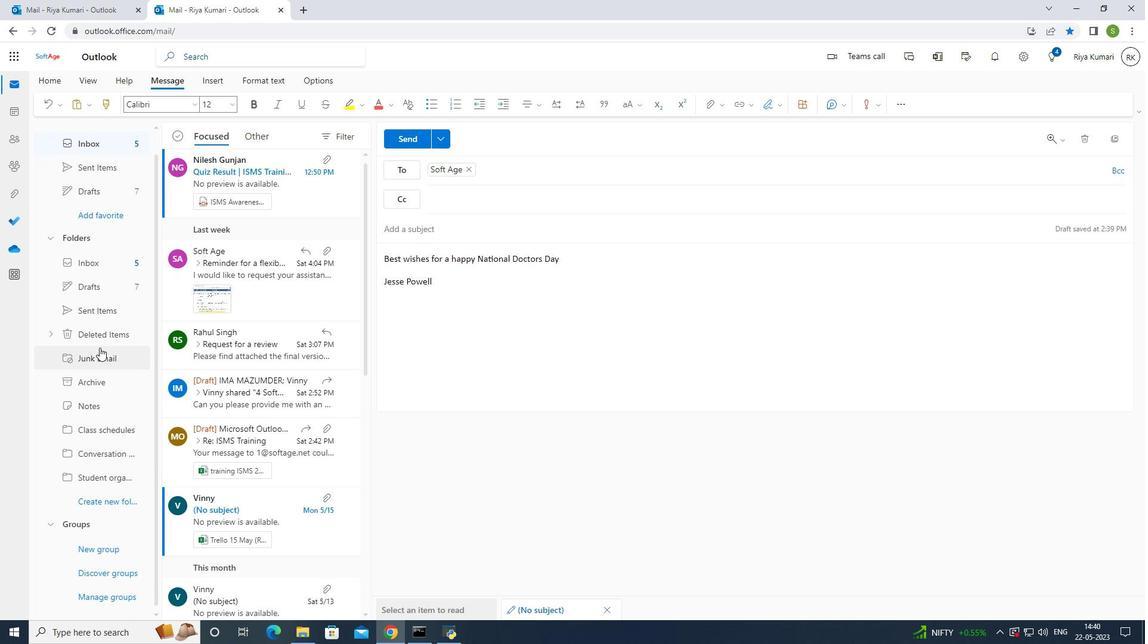 
Action: Mouse scrolled (99, 347) with delta (0, 0)
Screenshot: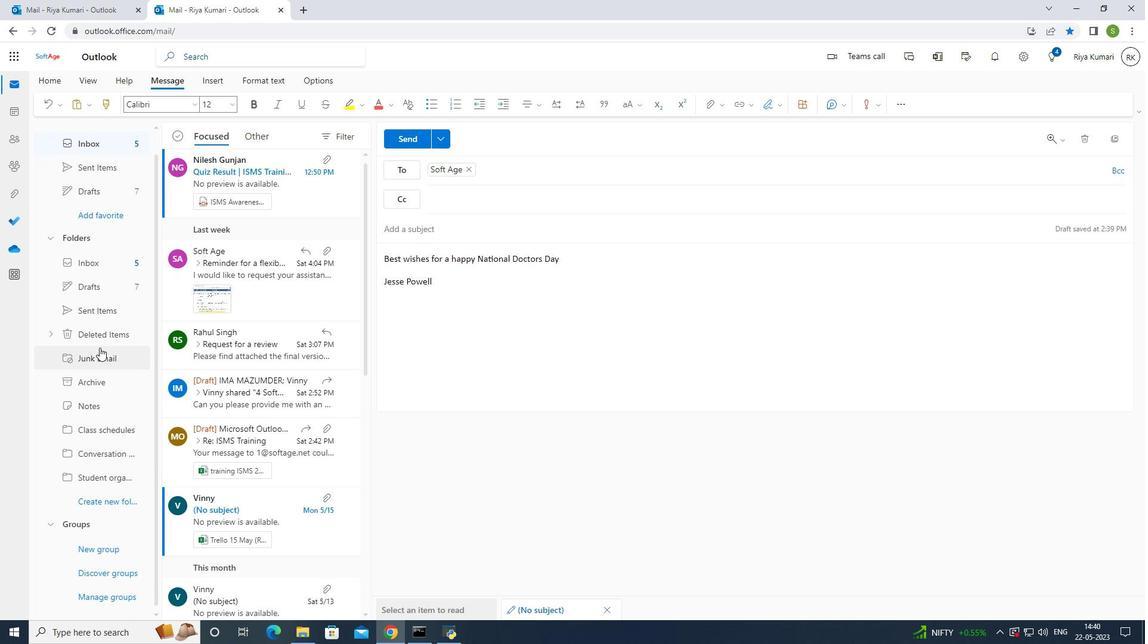 
Action: Mouse moved to (101, 346)
Screenshot: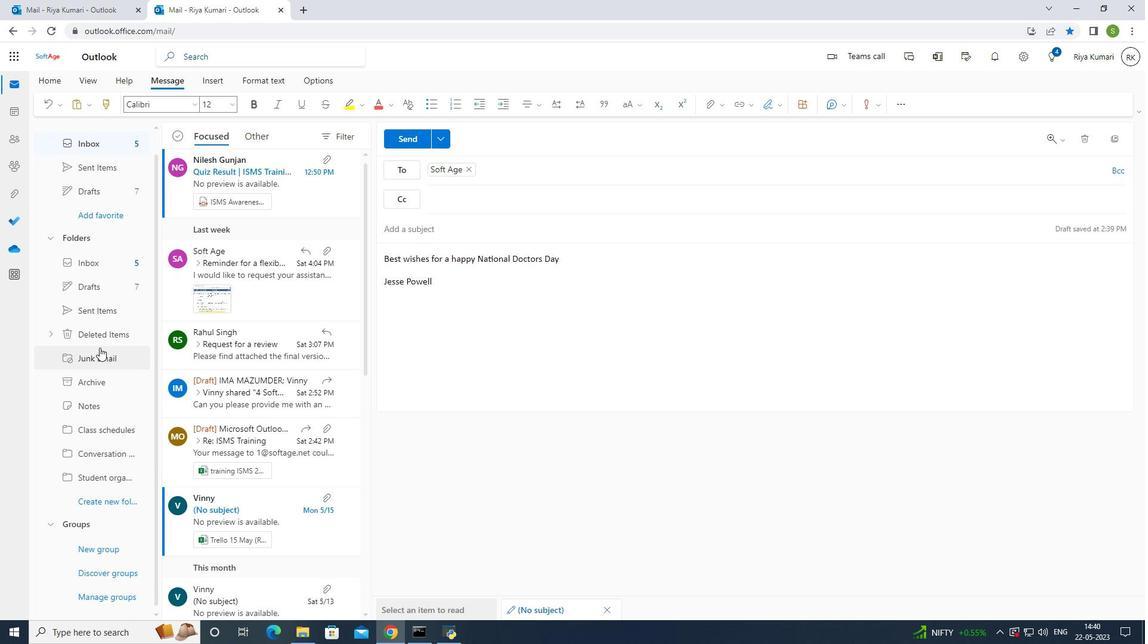 
Action: Mouse scrolled (101, 345) with delta (0, 0)
Screenshot: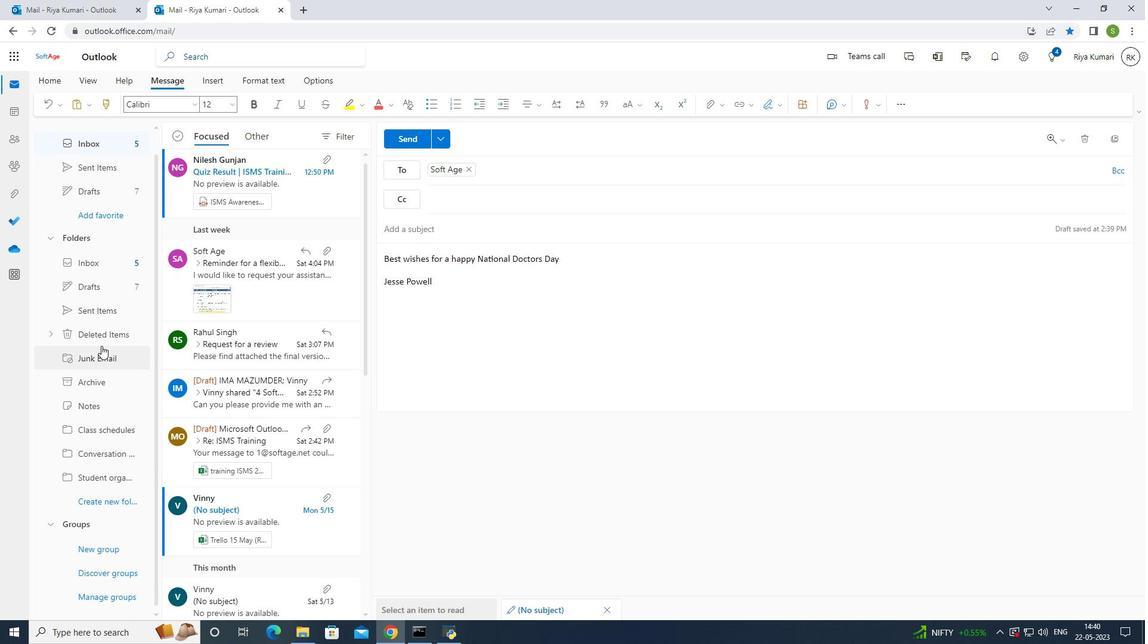 
Action: Mouse scrolled (101, 345) with delta (0, 0)
Screenshot: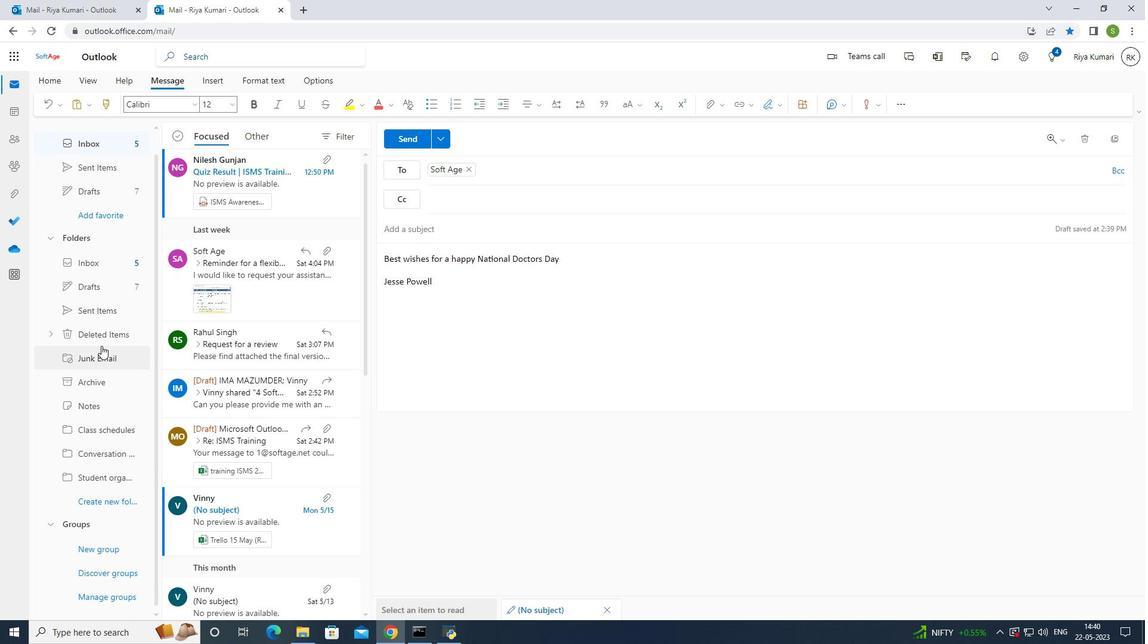 
Action: Mouse scrolled (101, 345) with delta (0, 0)
Screenshot: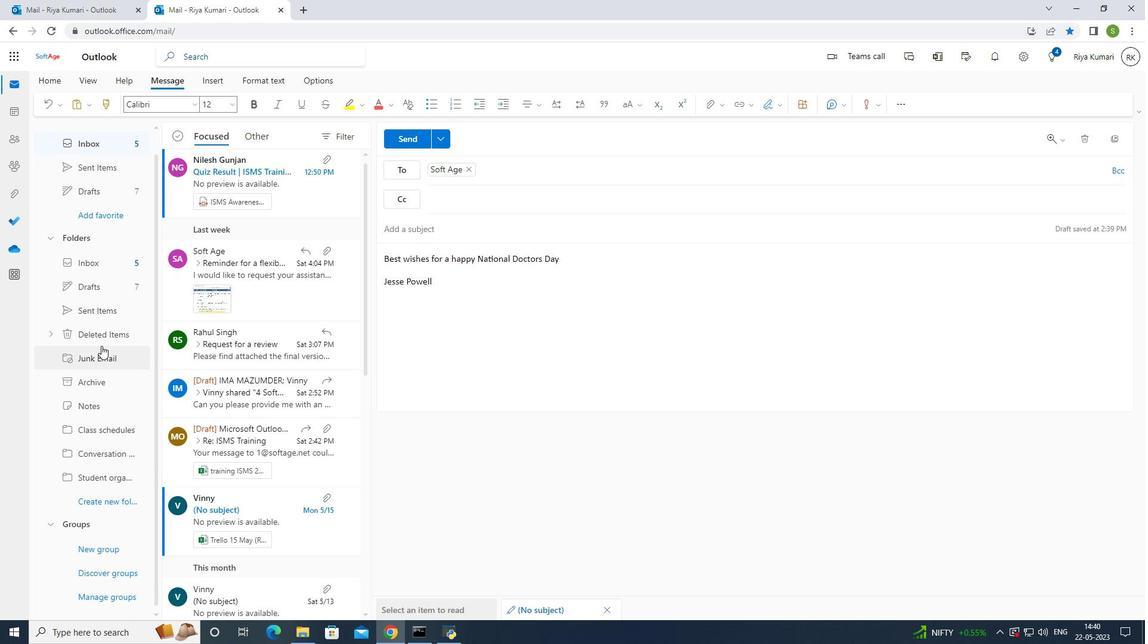 
Action: Mouse moved to (99, 505)
Screenshot: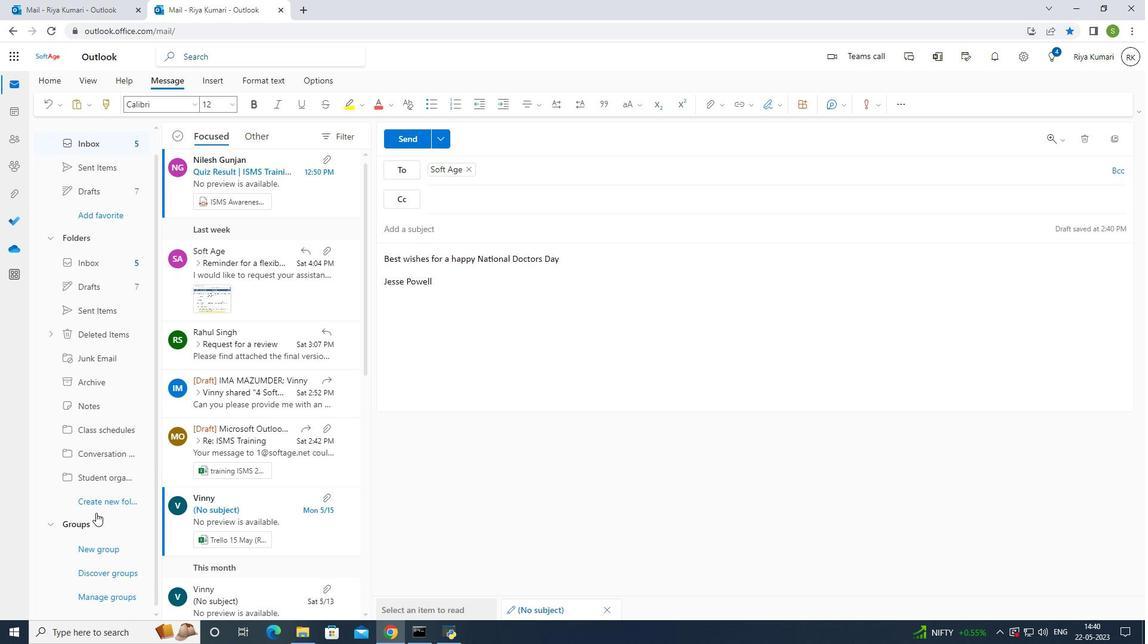 
Action: Mouse pressed left at (99, 505)
Screenshot: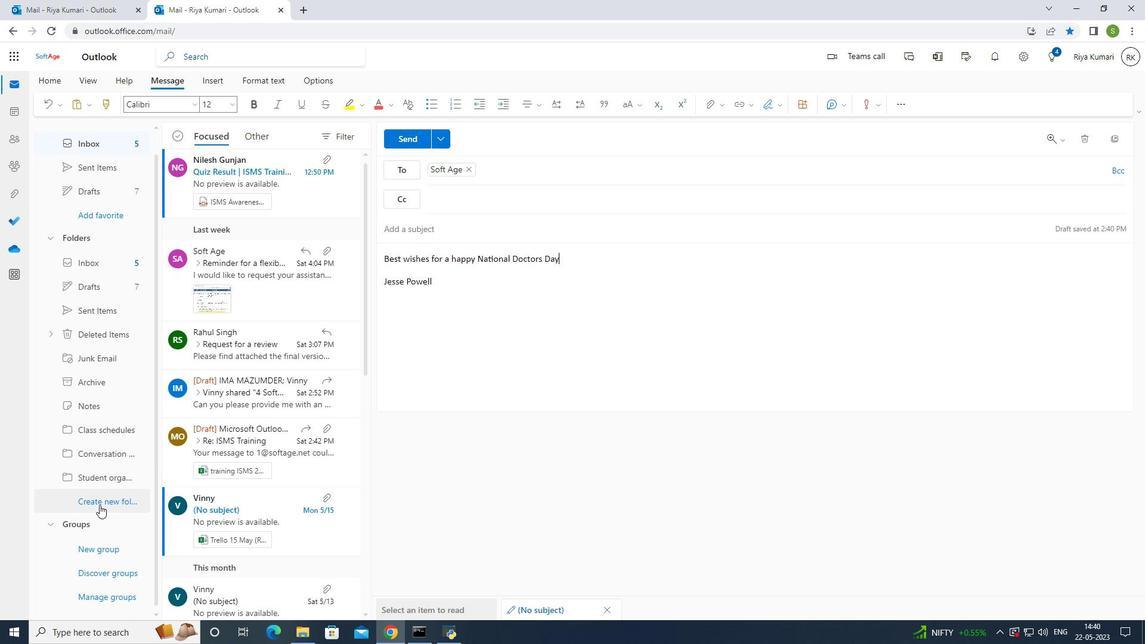 
Action: Mouse moved to (102, 496)
Screenshot: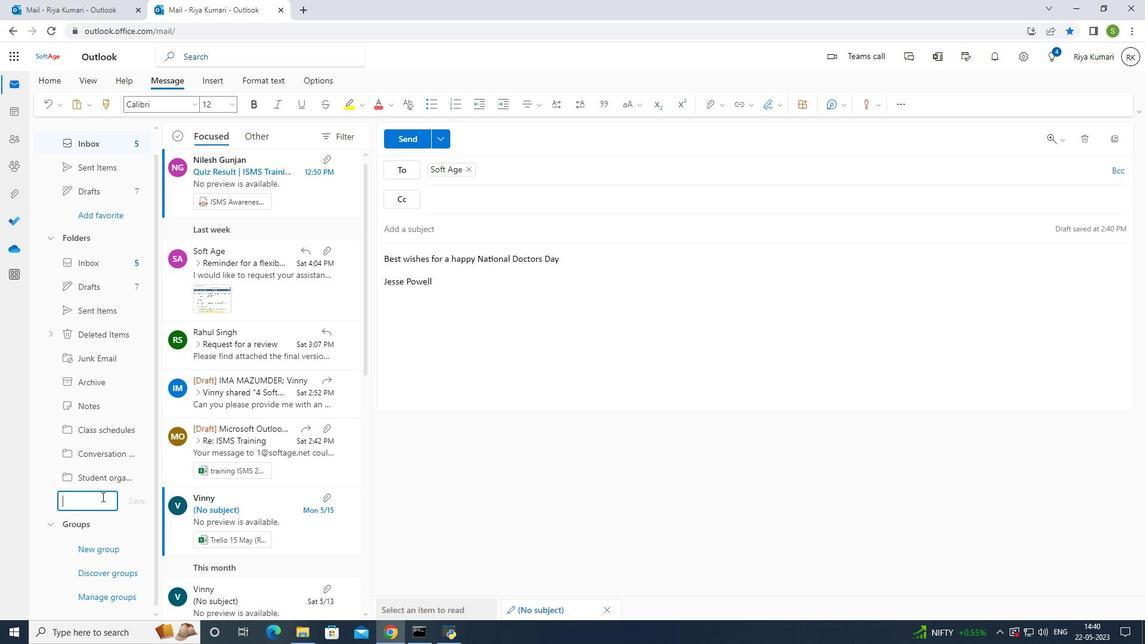 
Action: Key pressed <Key.shift>V
Screenshot: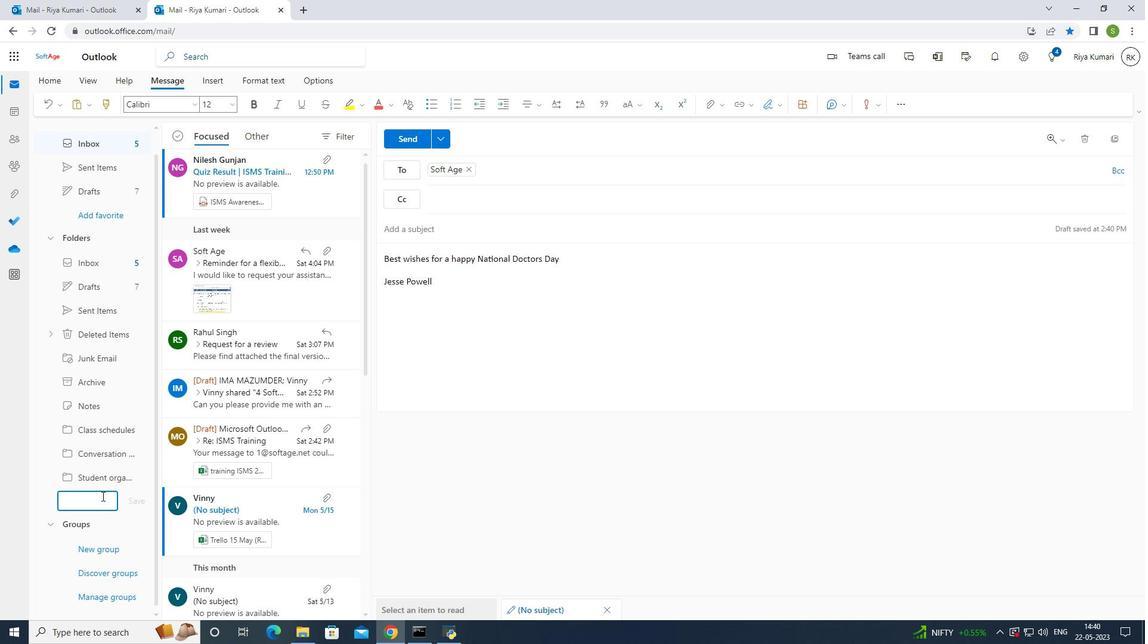 
Action: Mouse moved to (160, 497)
Screenshot: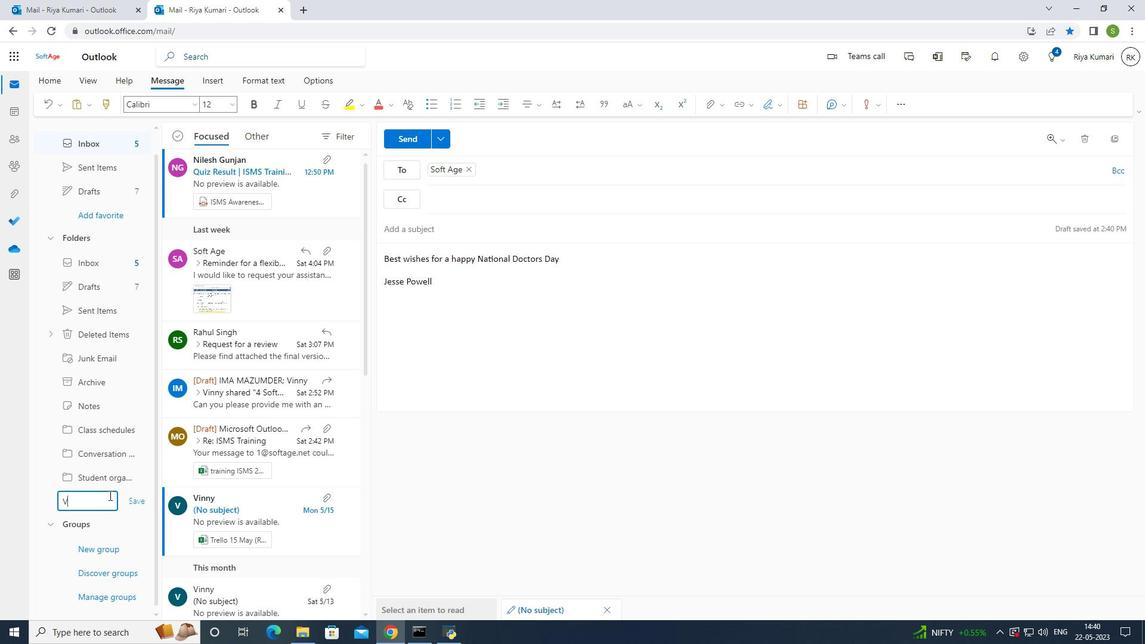 
Action: Key pressed olunteer<Key.space>work
Screenshot: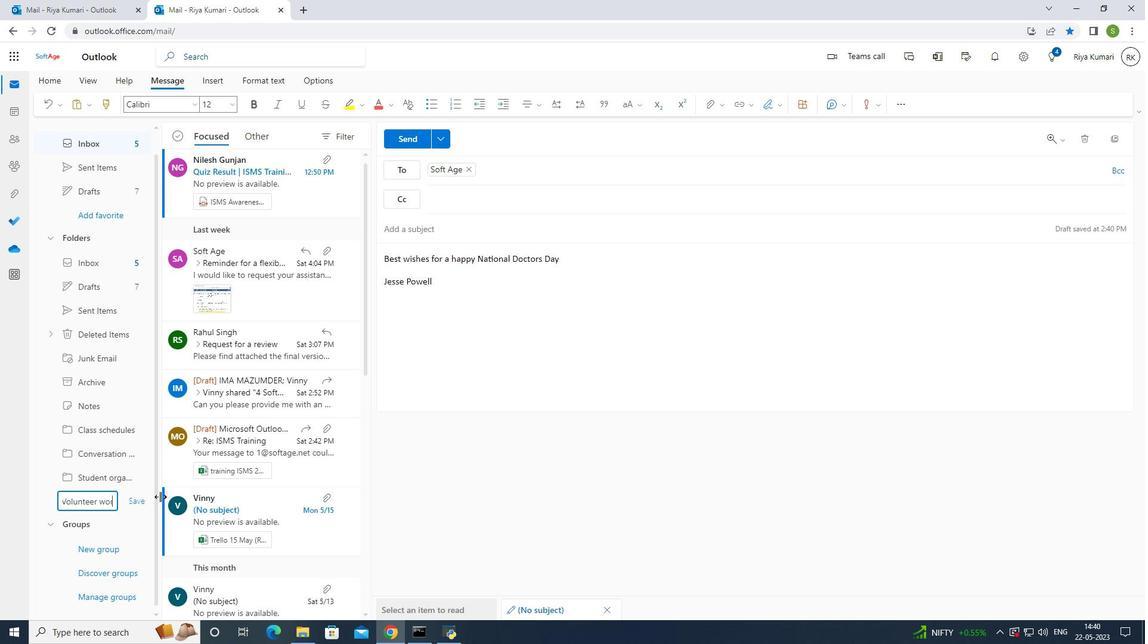 
Action: Mouse moved to (143, 501)
Screenshot: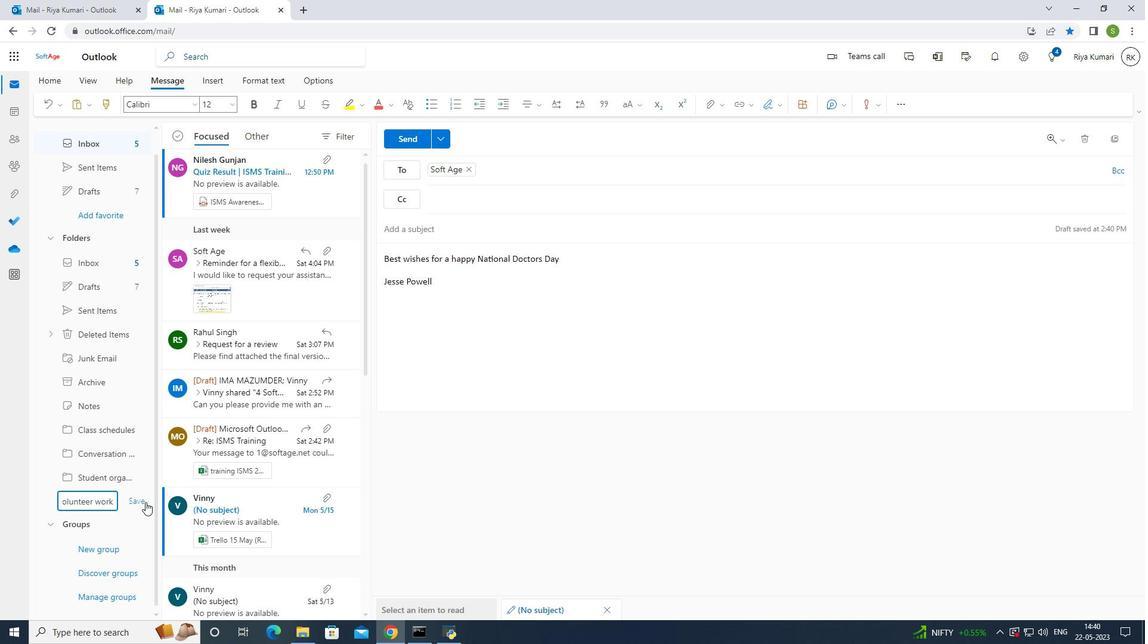 
Action: Mouse pressed left at (143, 501)
Screenshot: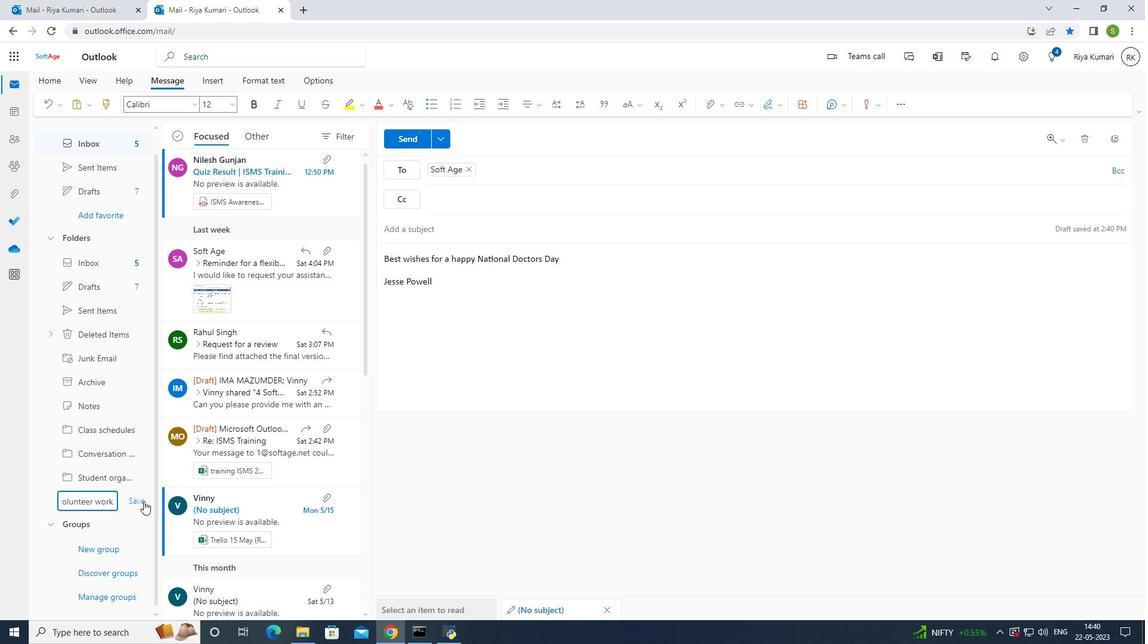 
Action: Mouse moved to (408, 137)
Screenshot: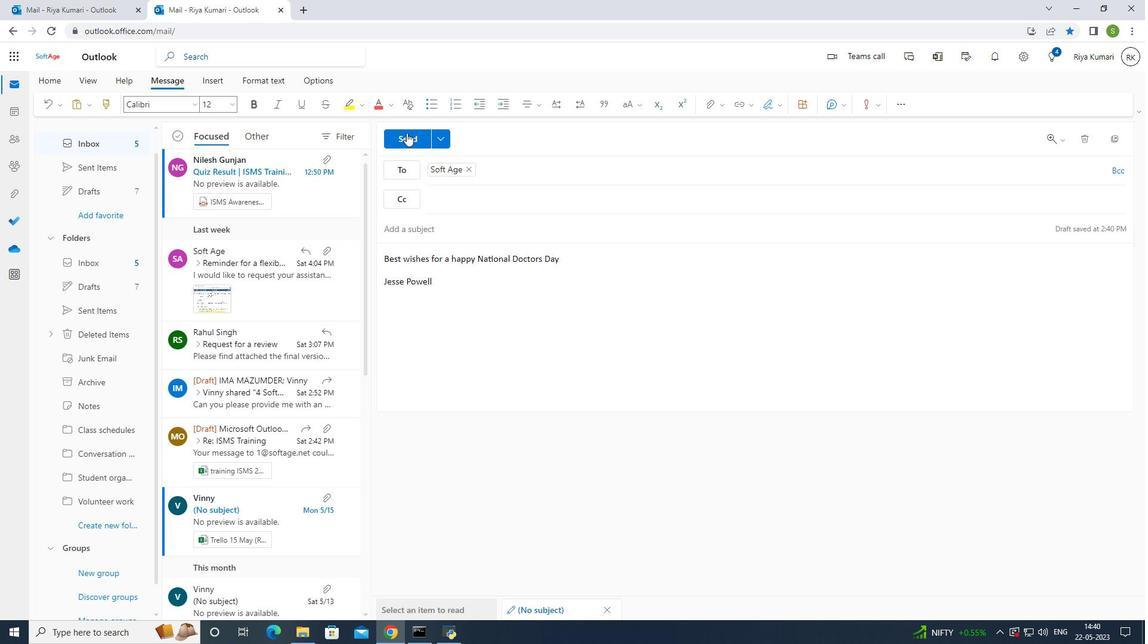 
Action: Mouse pressed left at (408, 137)
Screenshot: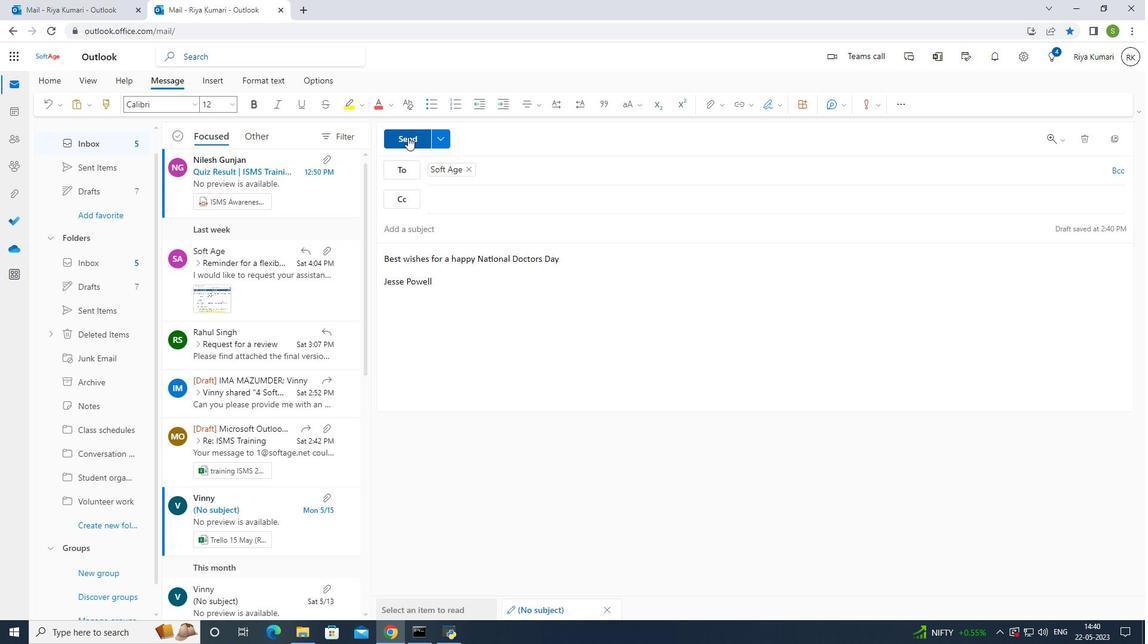 
Action: Mouse moved to (566, 359)
Screenshot: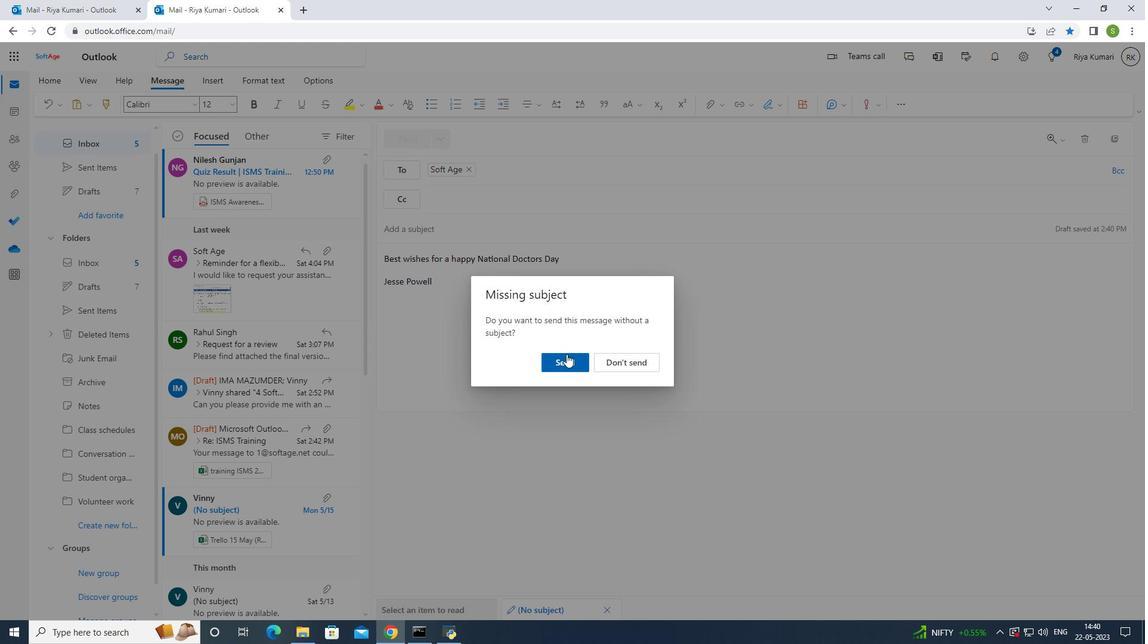 
Action: Mouse pressed left at (566, 359)
Screenshot: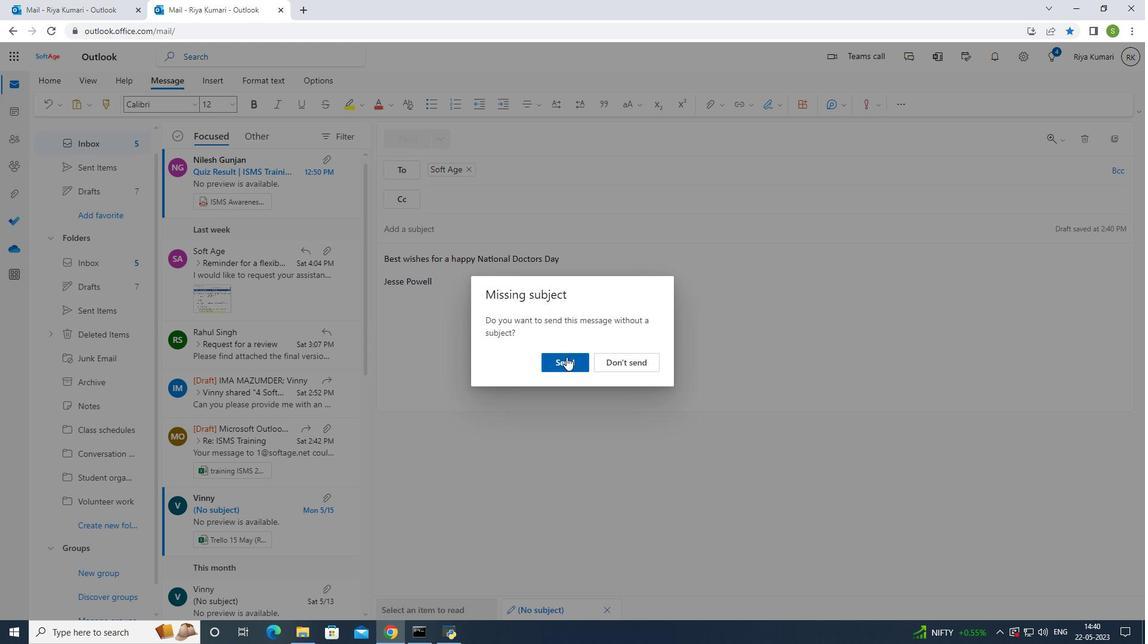 
Action: Mouse moved to (637, 352)
Screenshot: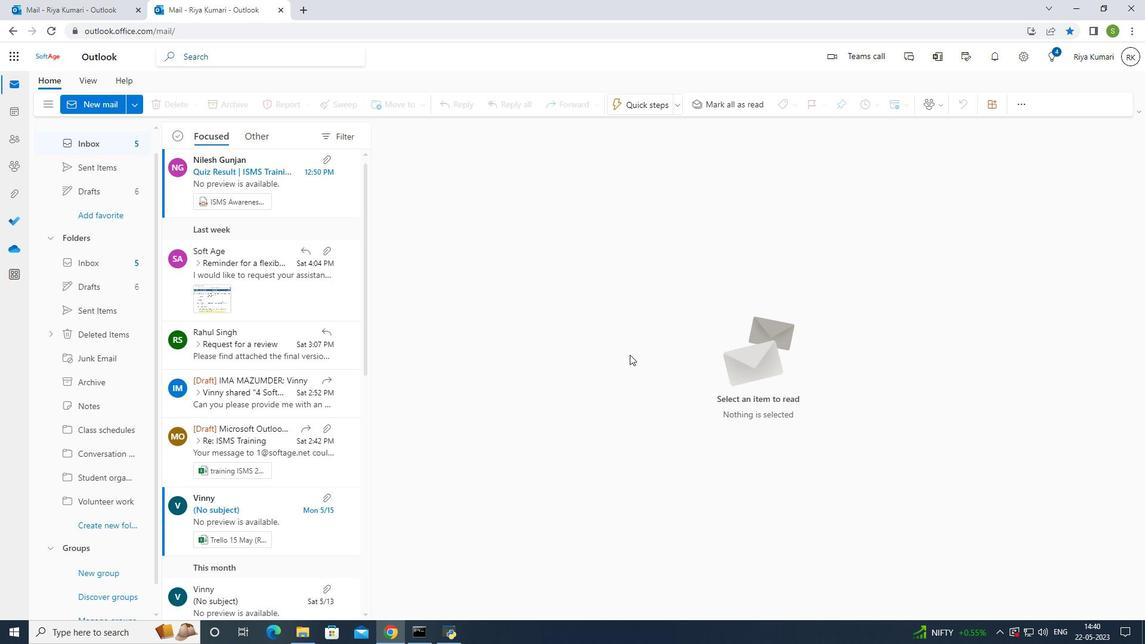 
